 Task: Find the shortest route from Phoenix to Tonto National Monument.
Action: Mouse moved to (228, 76)
Screenshot: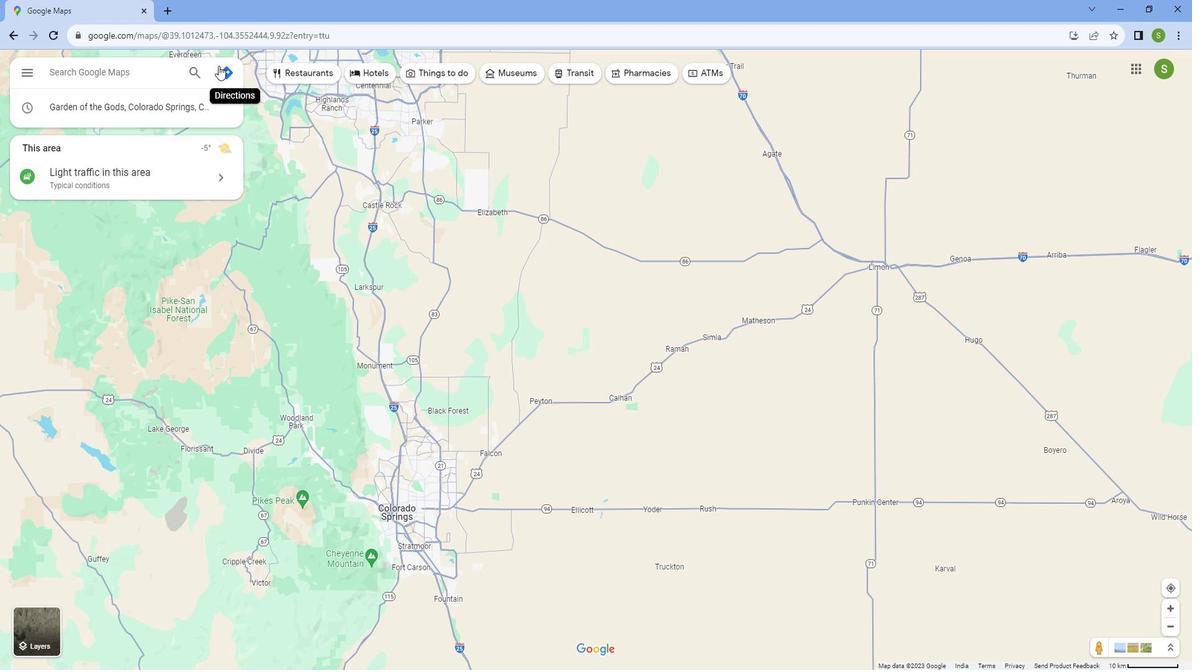 
Action: Mouse pressed left at (228, 76)
Screenshot: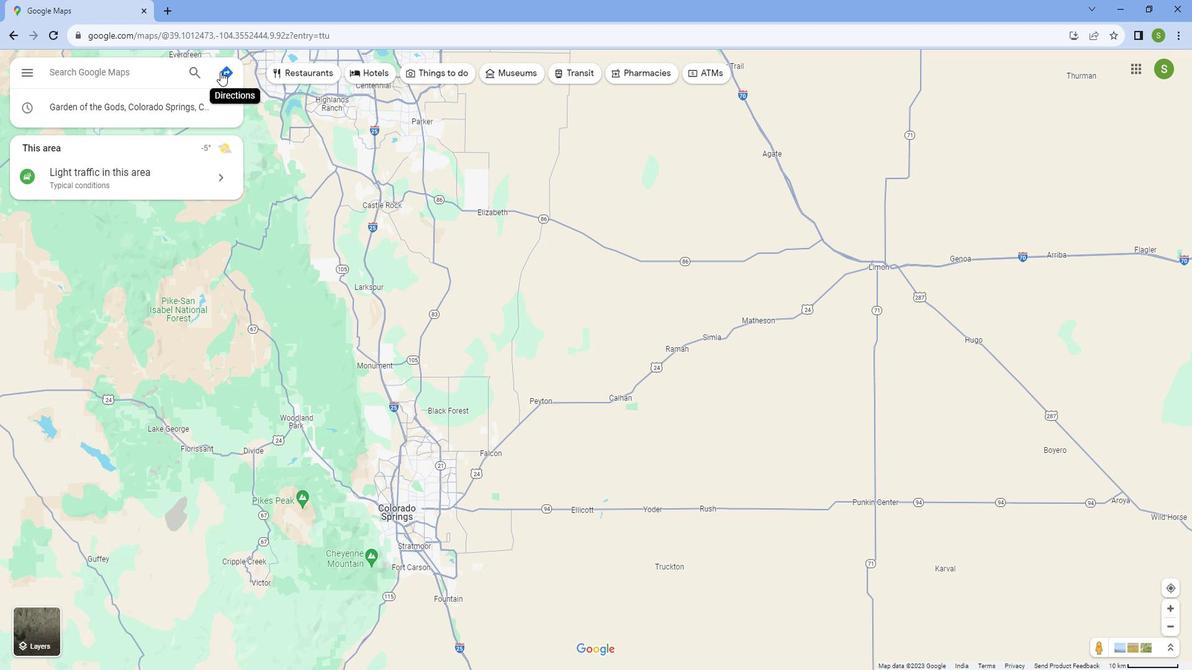 
Action: Mouse moved to (114, 114)
Screenshot: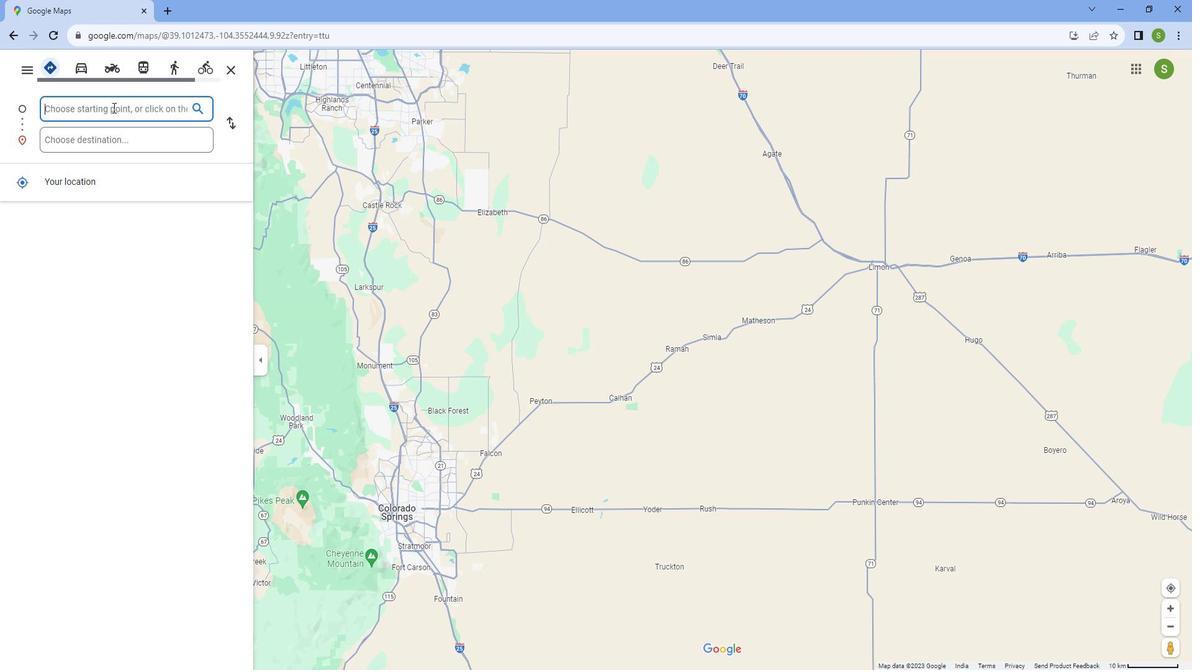 
Action: Mouse pressed left at (114, 114)
Screenshot: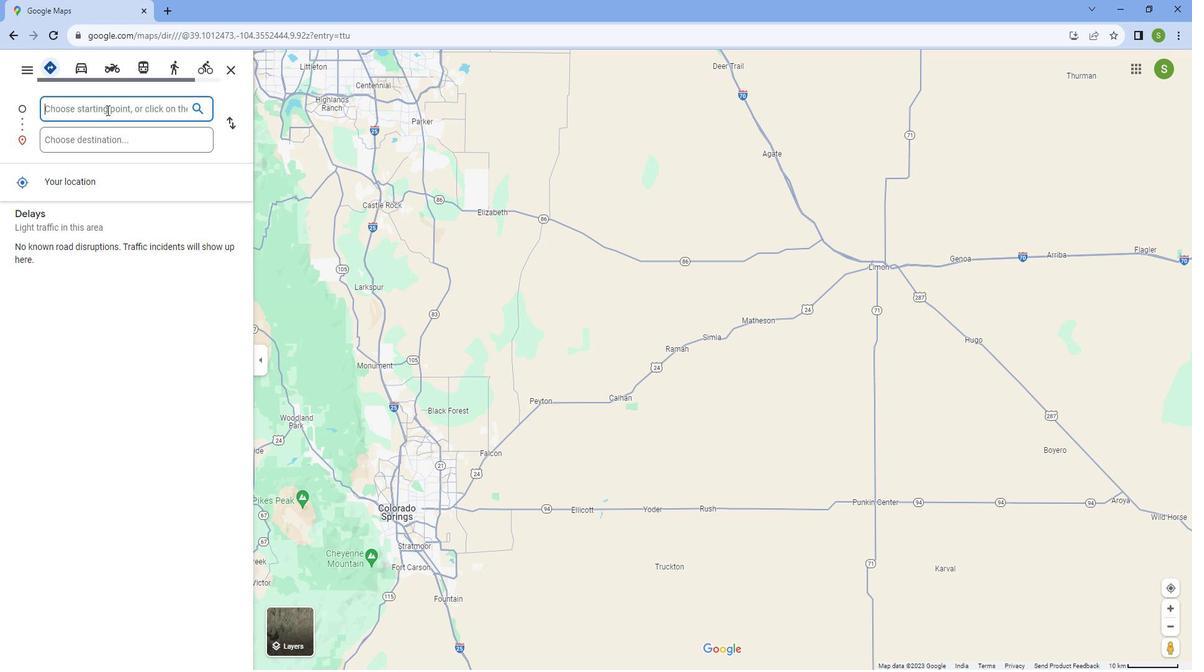 
Action: Key pressed <Key.caps_lock>P<Key.caps_lock>hoenix
Screenshot: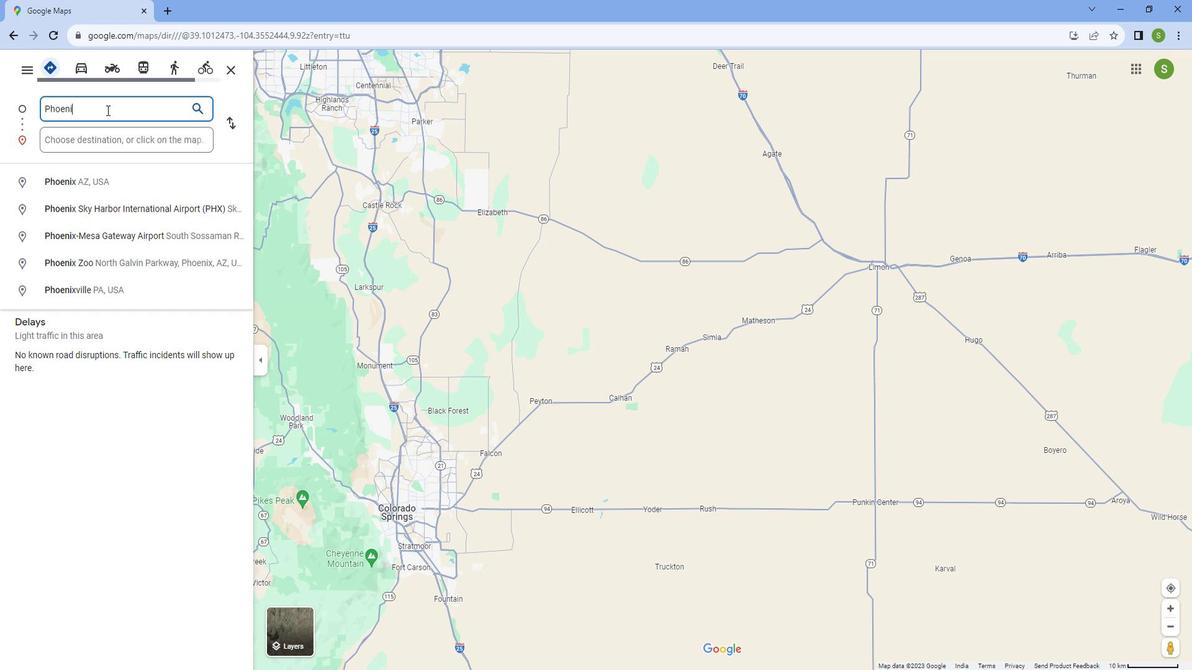 
Action: Mouse moved to (76, 183)
Screenshot: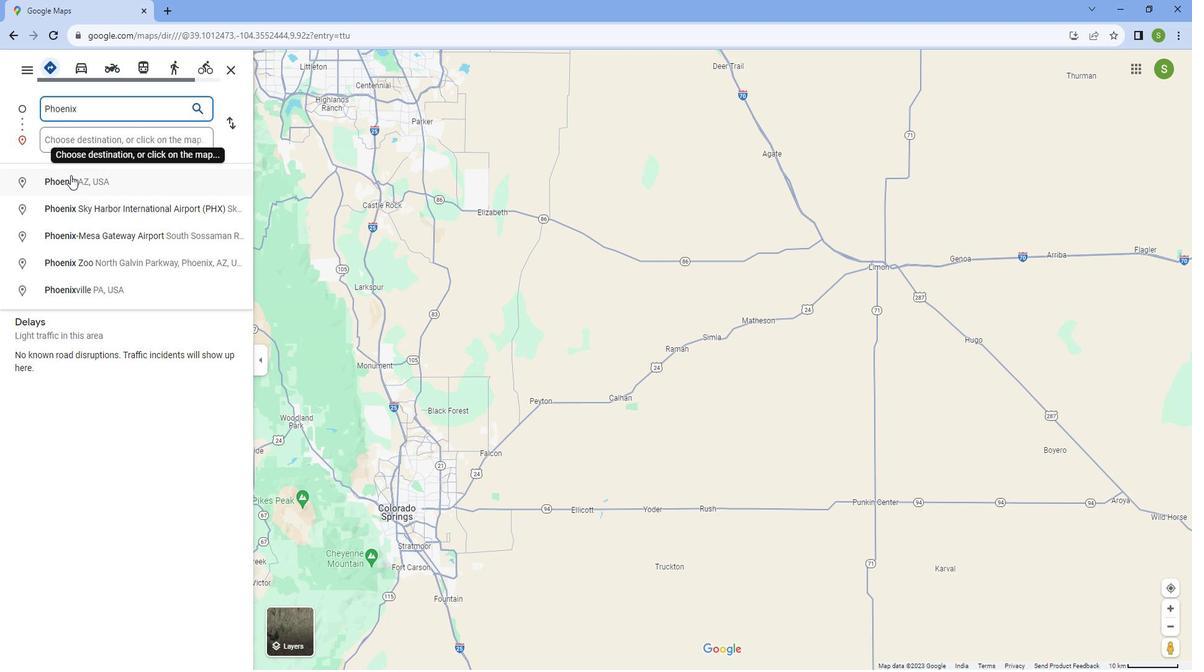 
Action: Mouse pressed left at (76, 183)
Screenshot: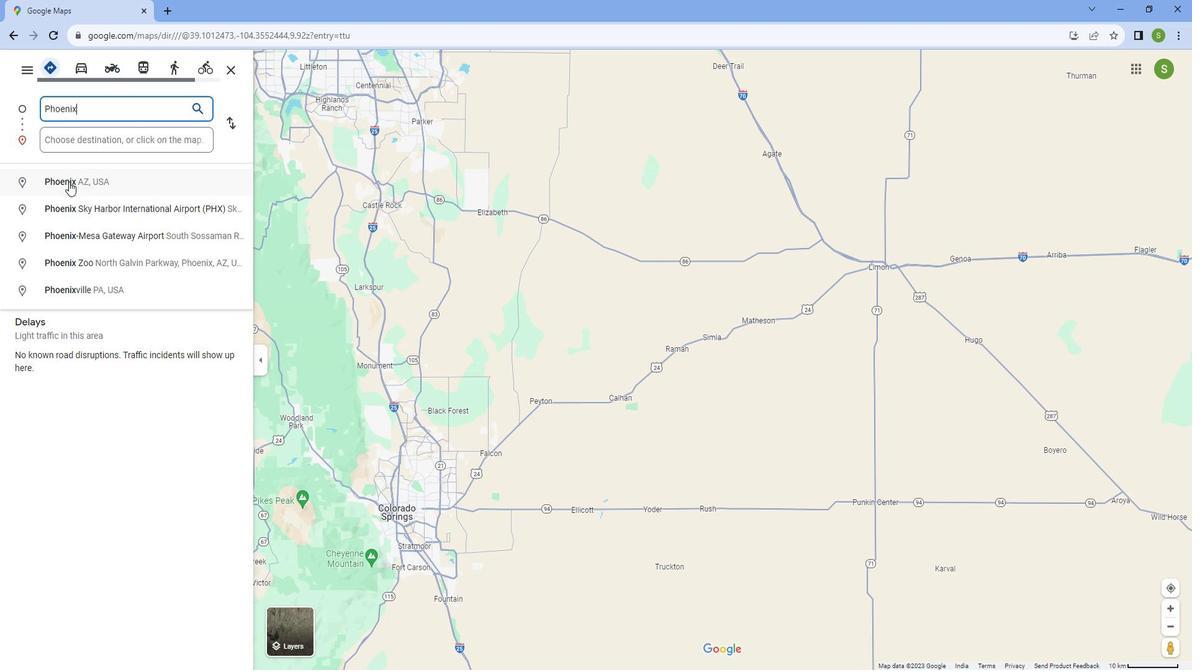 
Action: Mouse moved to (76, 142)
Screenshot: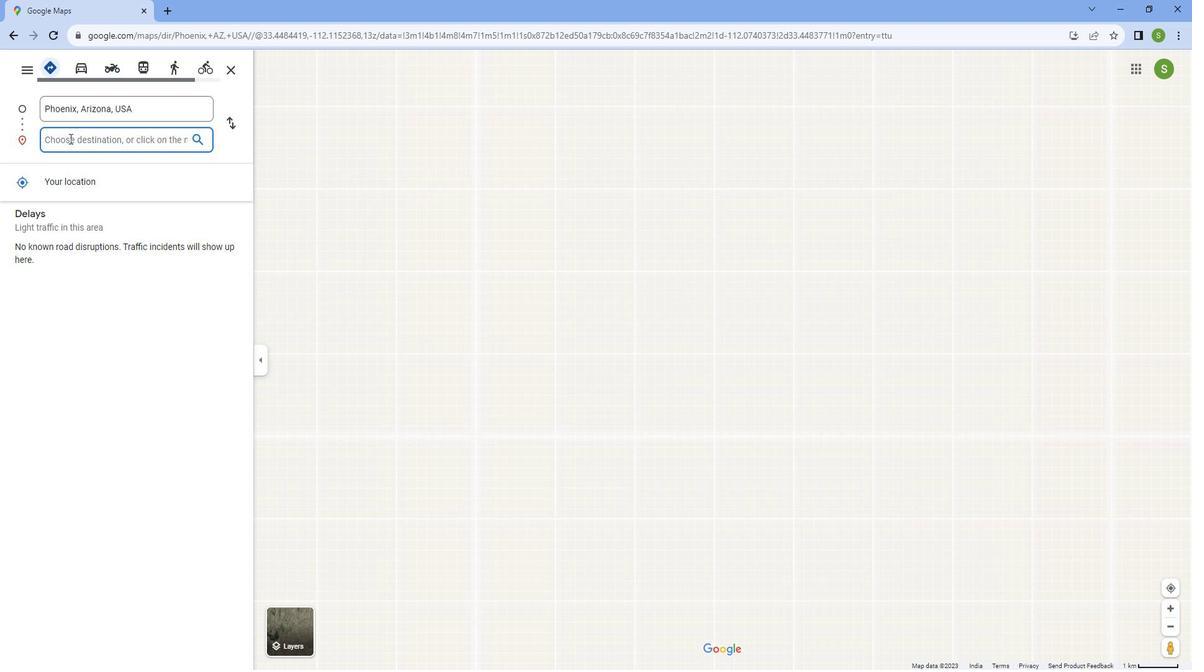 
Action: Mouse pressed left at (76, 142)
Screenshot: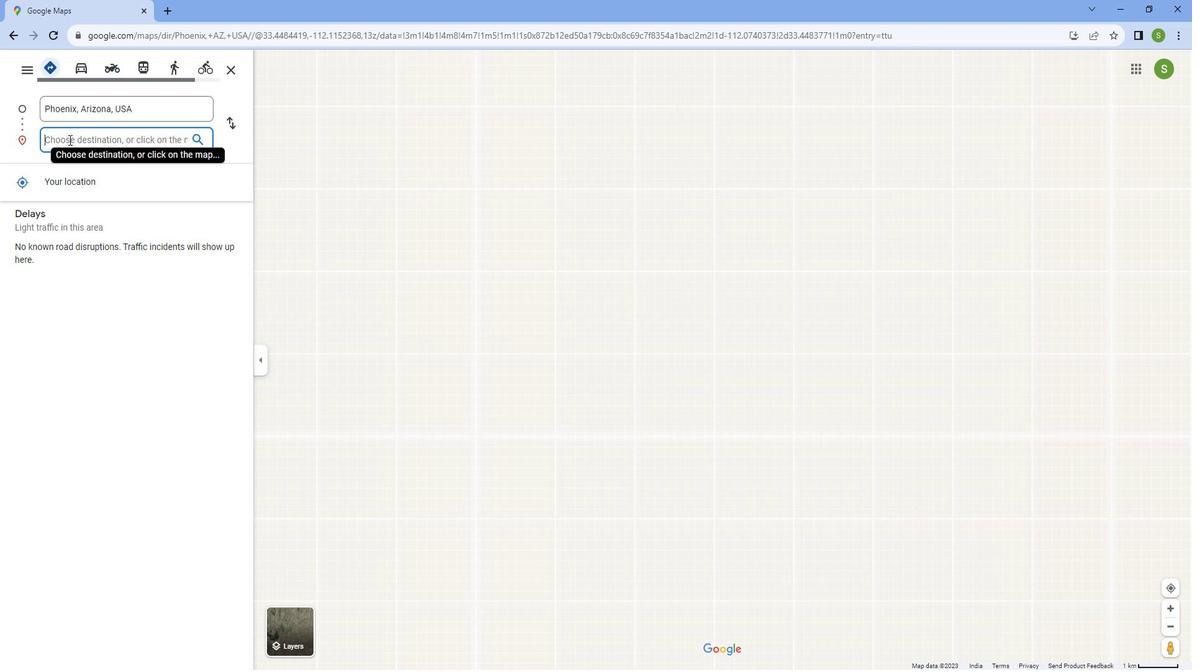 
Action: Key pressed <Key.caps_lock>T<Key.caps_lock>onto<Key.space><Key.caps_lock>N<Key.caps_lock>ational<Key.space><Key.caps_lock>M<Key.caps_lock>onument
Screenshot: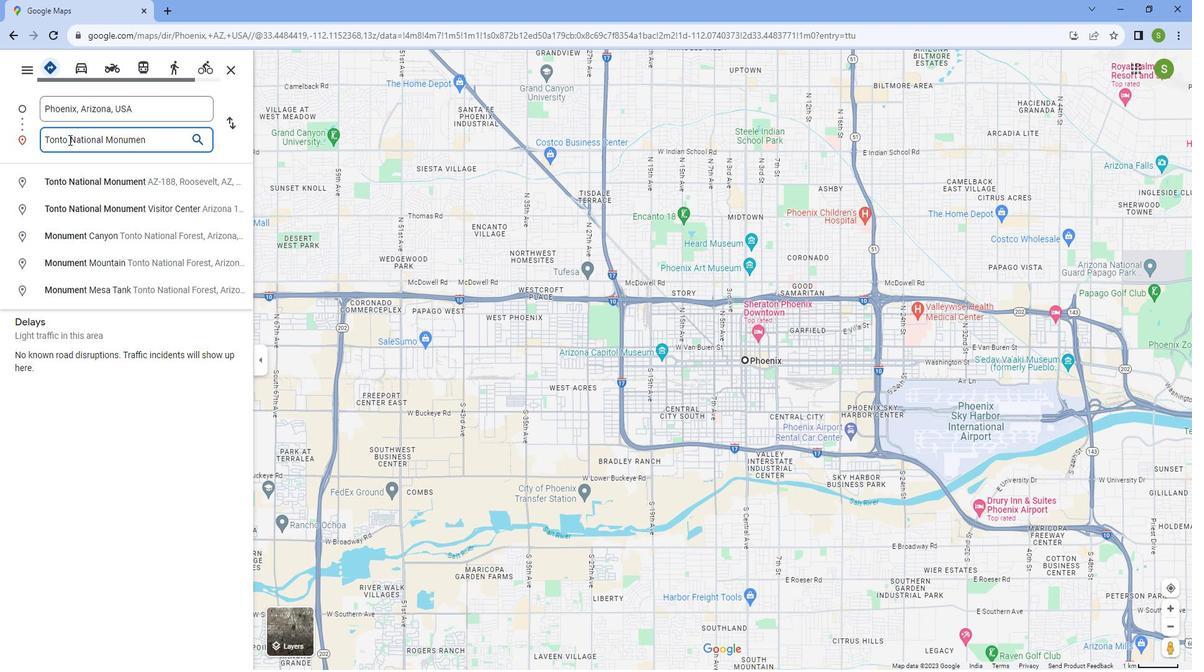 
Action: Mouse moved to (126, 173)
Screenshot: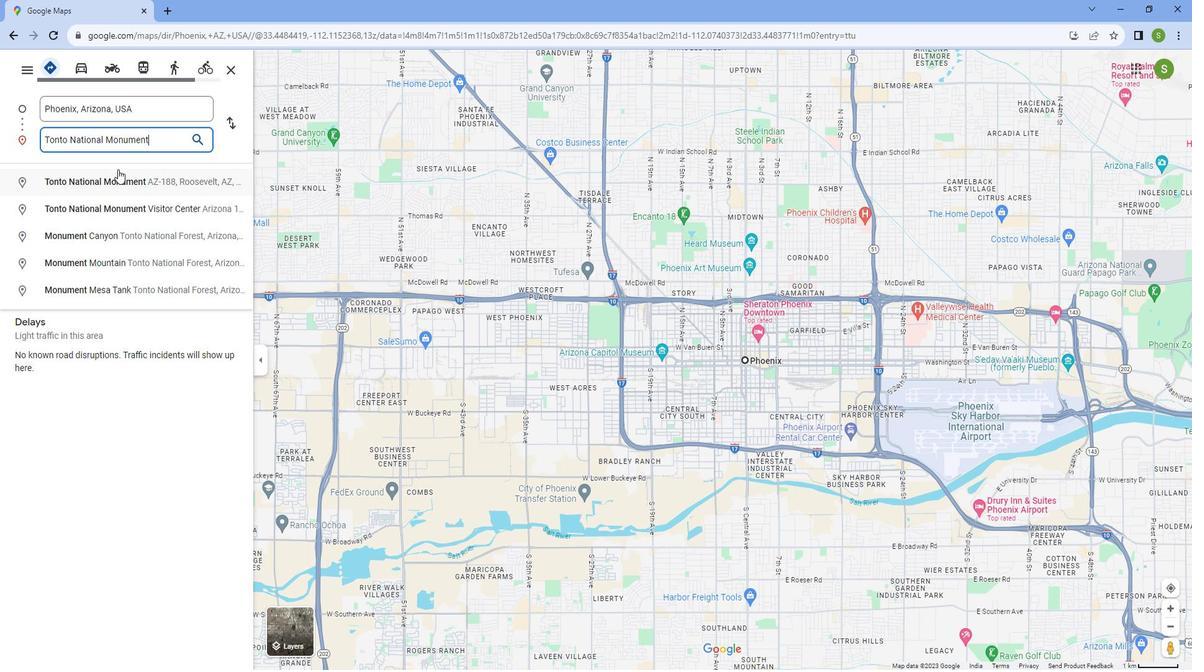 
Action: Mouse pressed left at (126, 173)
Screenshot: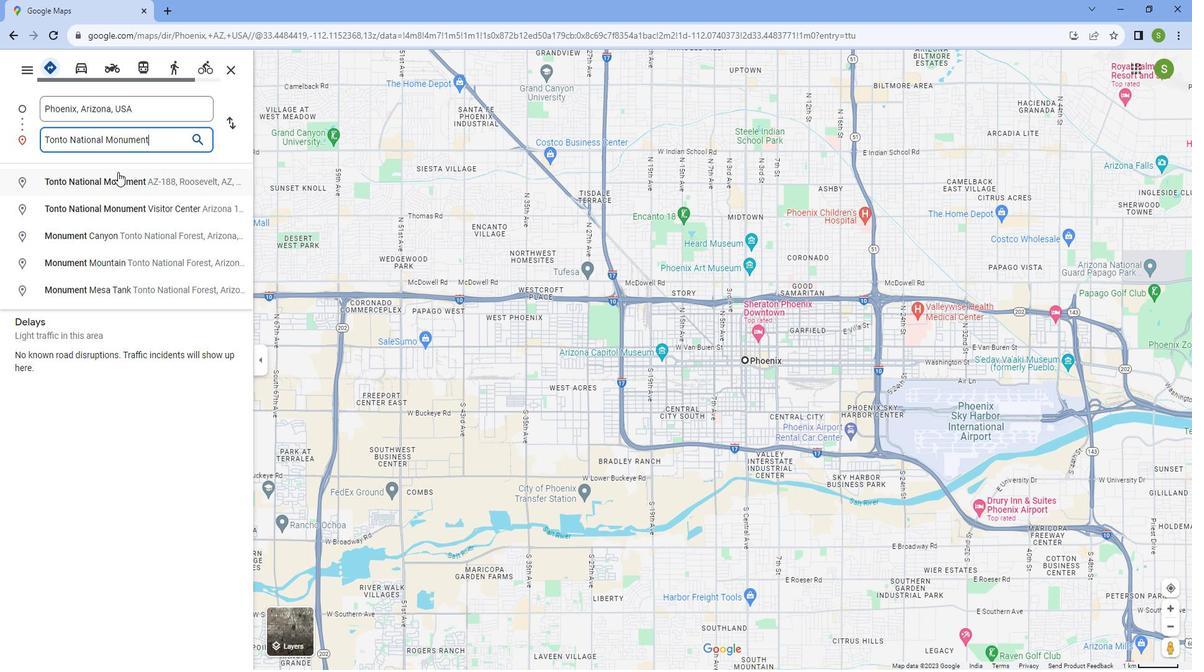
Action: Mouse moved to (83, 336)
Screenshot: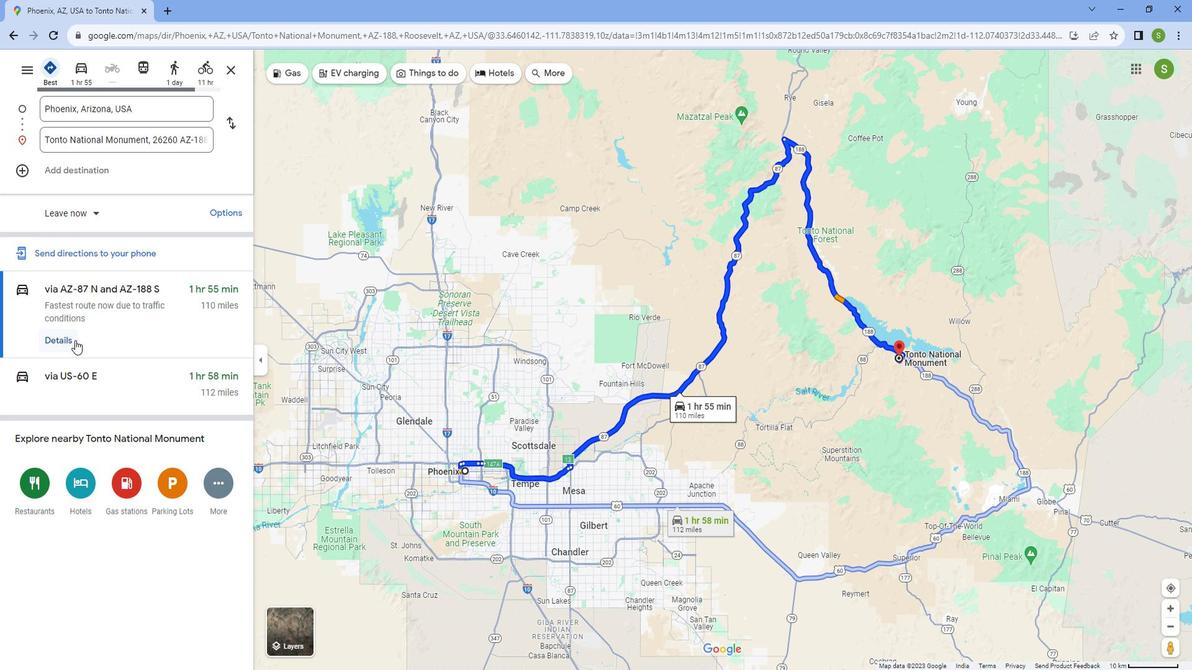 
Action: Mouse pressed left at (83, 336)
Screenshot: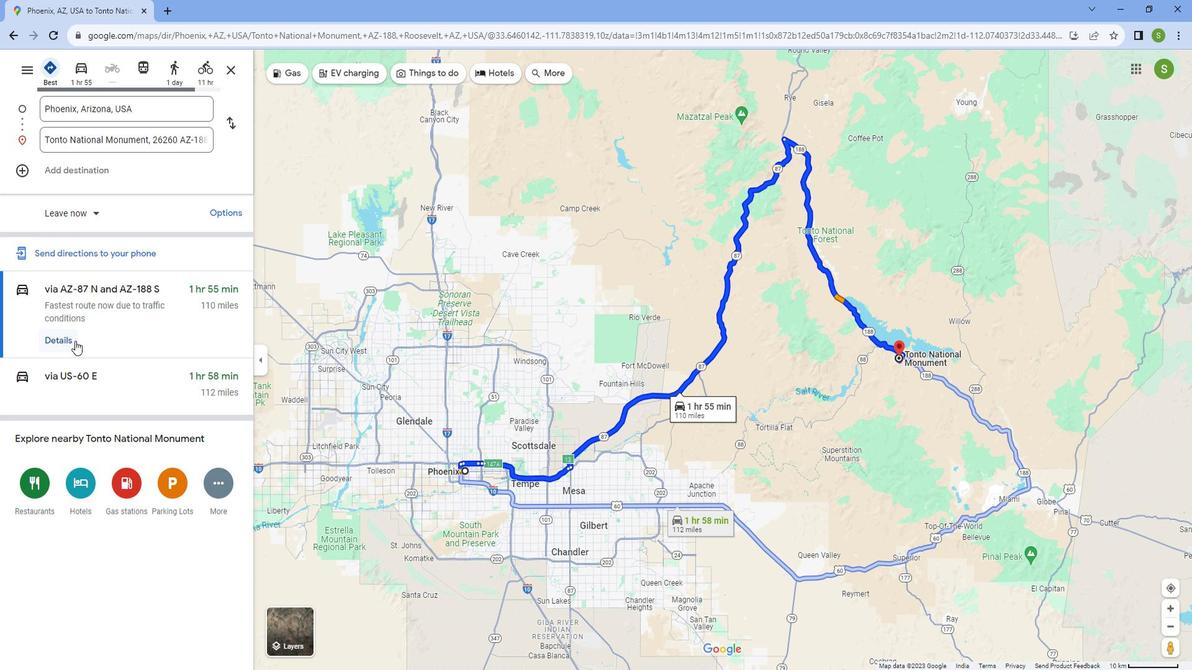 
Action: Mouse moved to (950, 269)
Screenshot: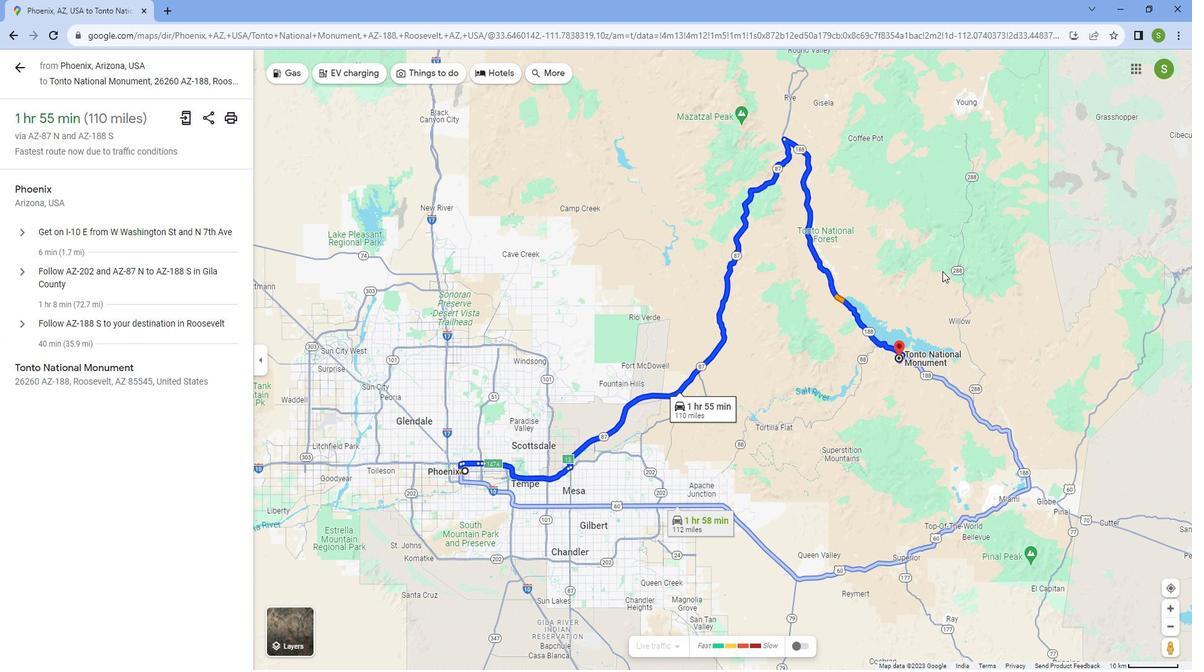 
Action: Mouse scrolled (950, 270) with delta (0, 0)
Screenshot: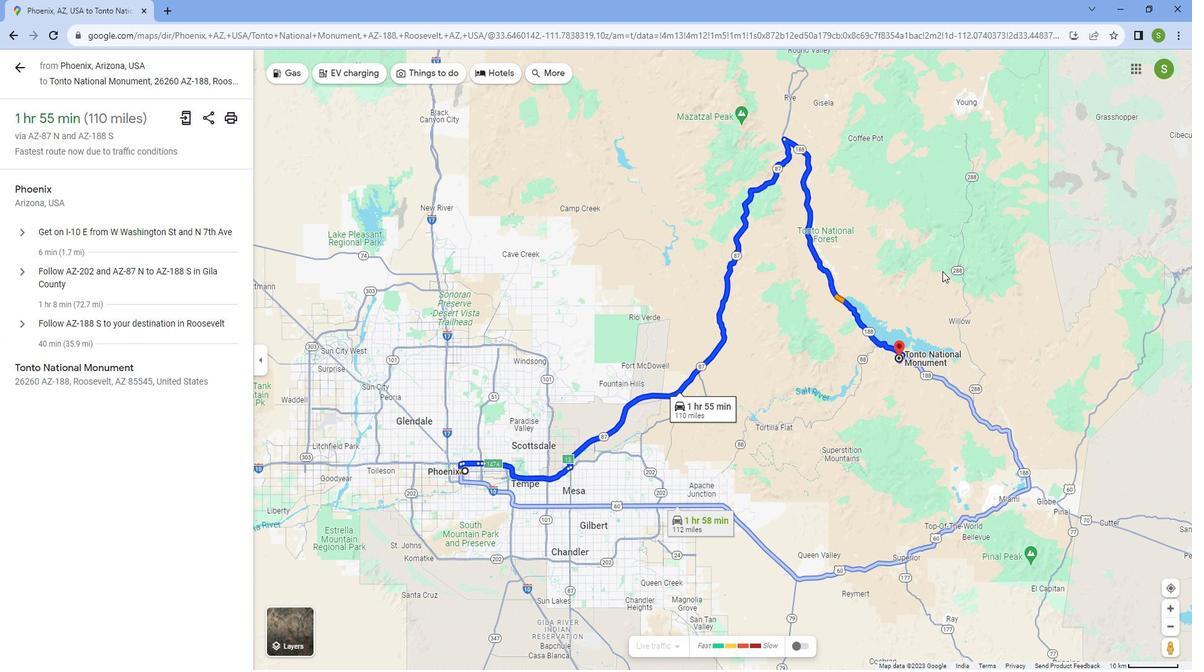 
Action: Mouse scrolled (950, 270) with delta (0, 0)
Screenshot: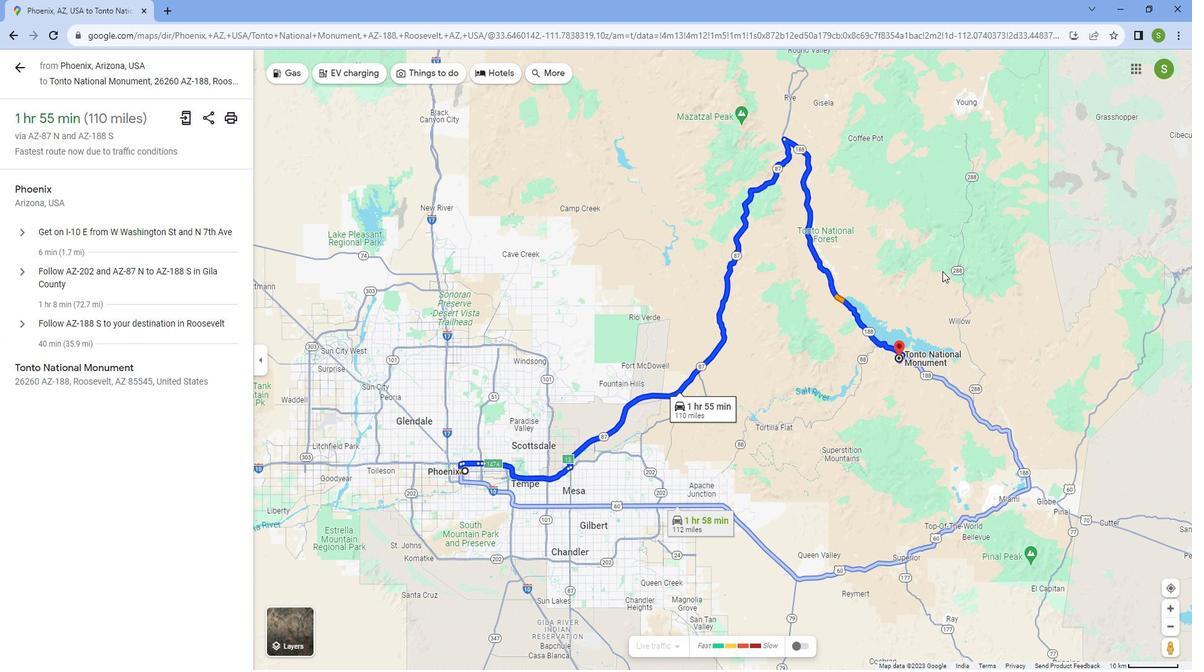 
Action: Mouse scrolled (950, 270) with delta (0, 0)
Screenshot: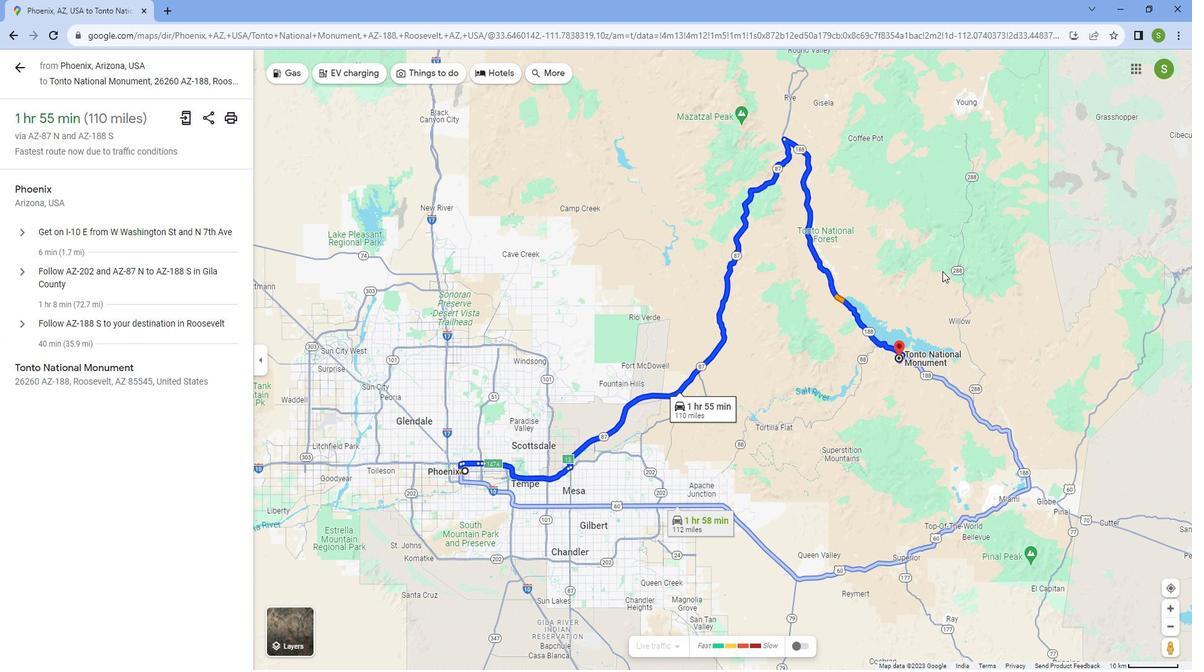 
Action: Mouse scrolled (950, 270) with delta (0, 0)
Screenshot: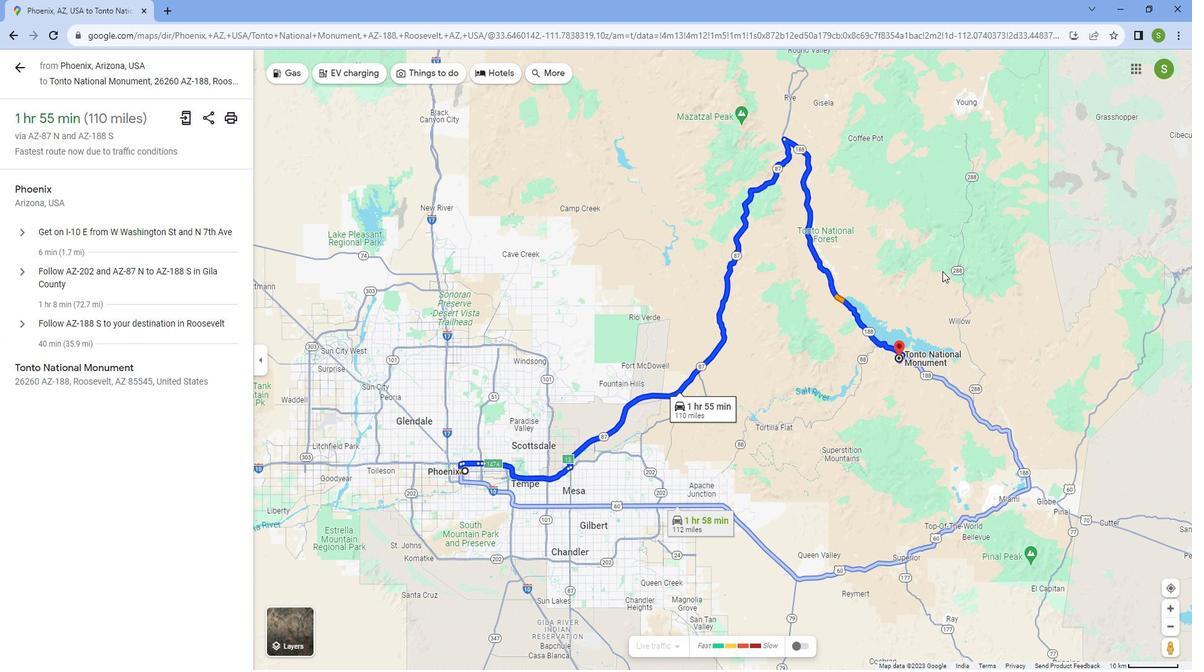 
Action: Mouse scrolled (950, 270) with delta (0, 0)
Screenshot: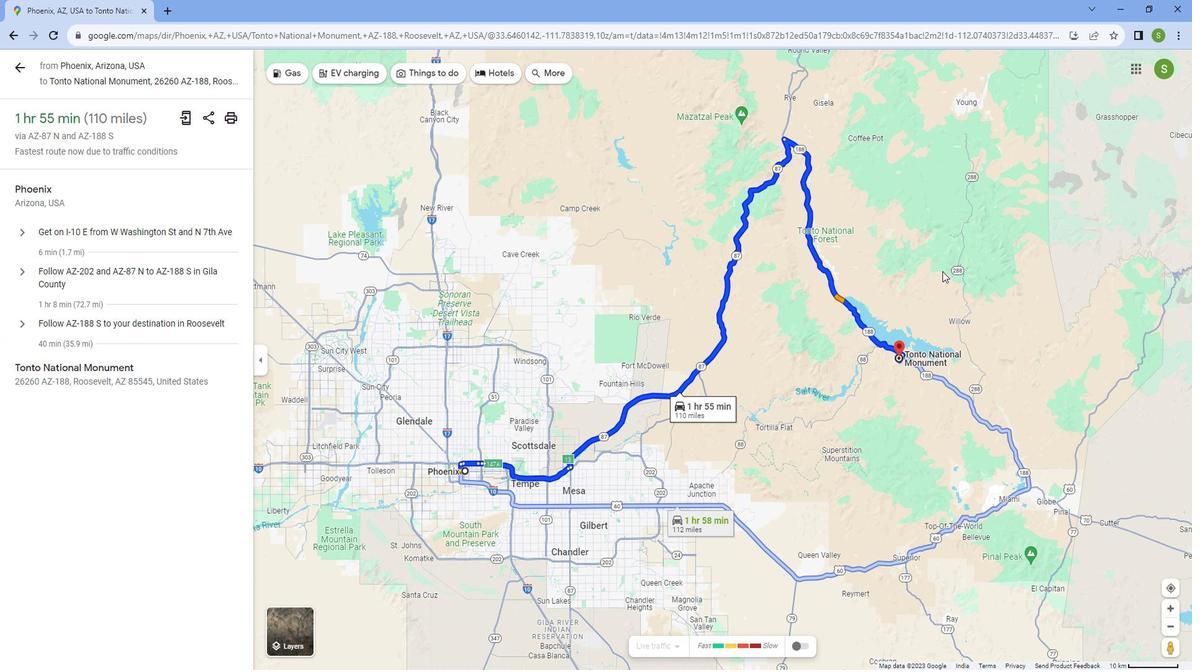 
Action: Mouse scrolled (950, 270) with delta (0, 0)
Screenshot: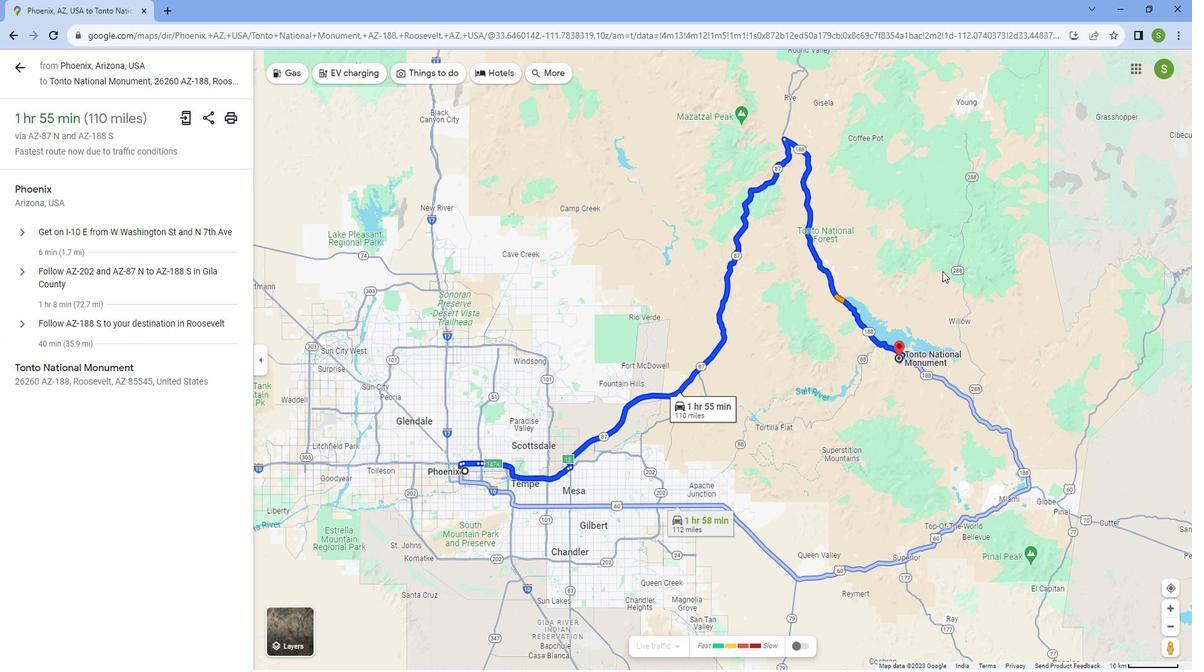 
Action: Mouse scrolled (950, 270) with delta (0, 0)
Screenshot: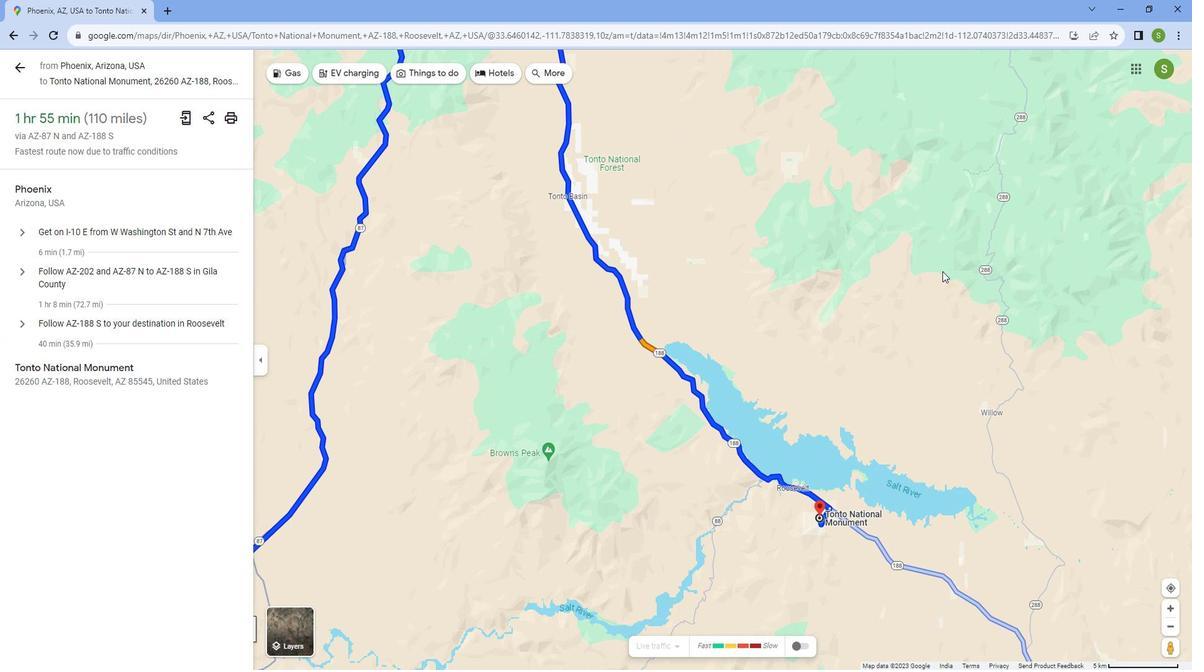 
Action: Mouse scrolled (950, 270) with delta (0, 0)
Screenshot: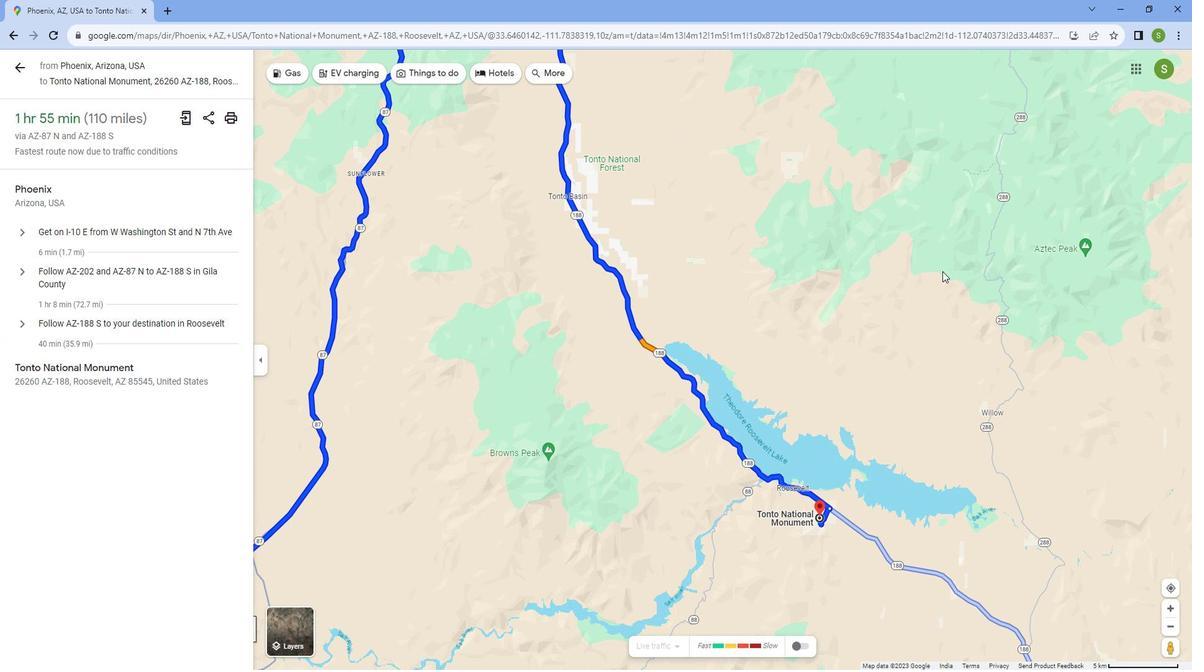 
Action: Mouse scrolled (950, 270) with delta (0, 0)
Screenshot: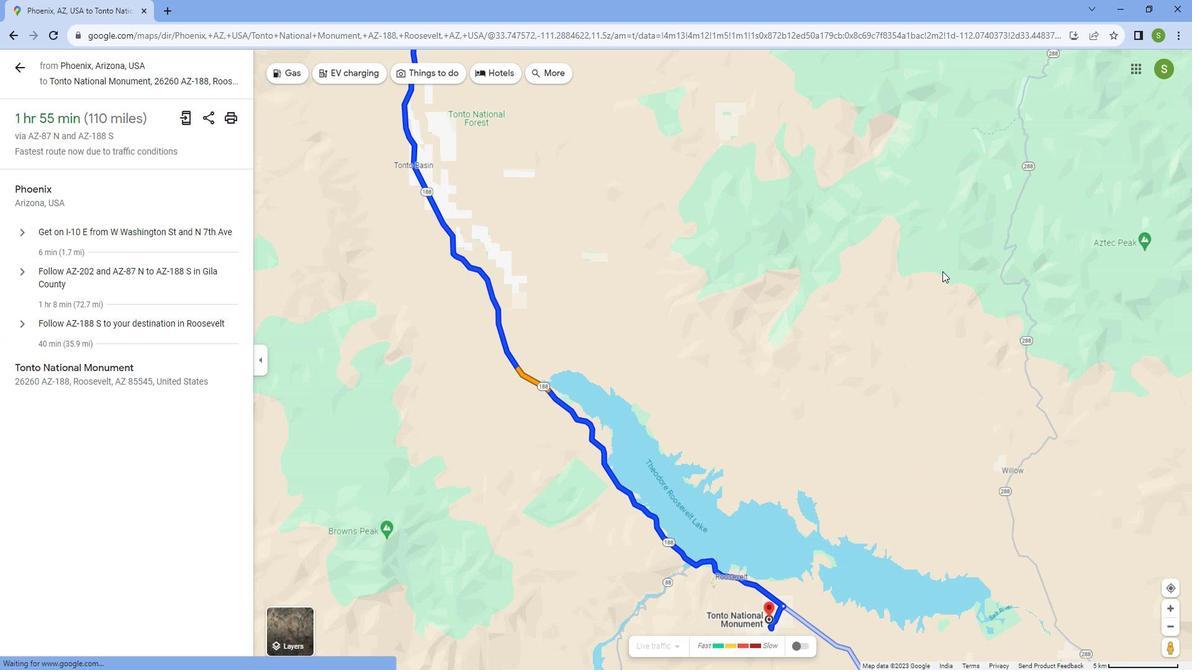 
Action: Mouse scrolled (950, 268) with delta (0, 0)
Screenshot: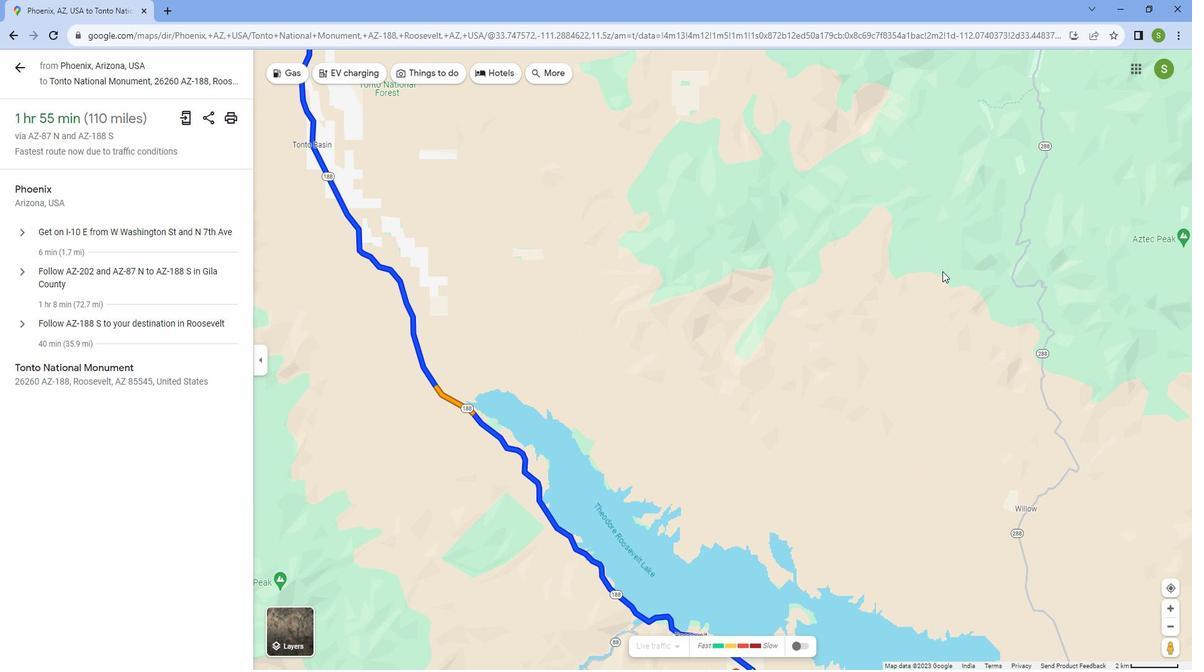 
Action: Mouse scrolled (950, 268) with delta (0, 0)
Screenshot: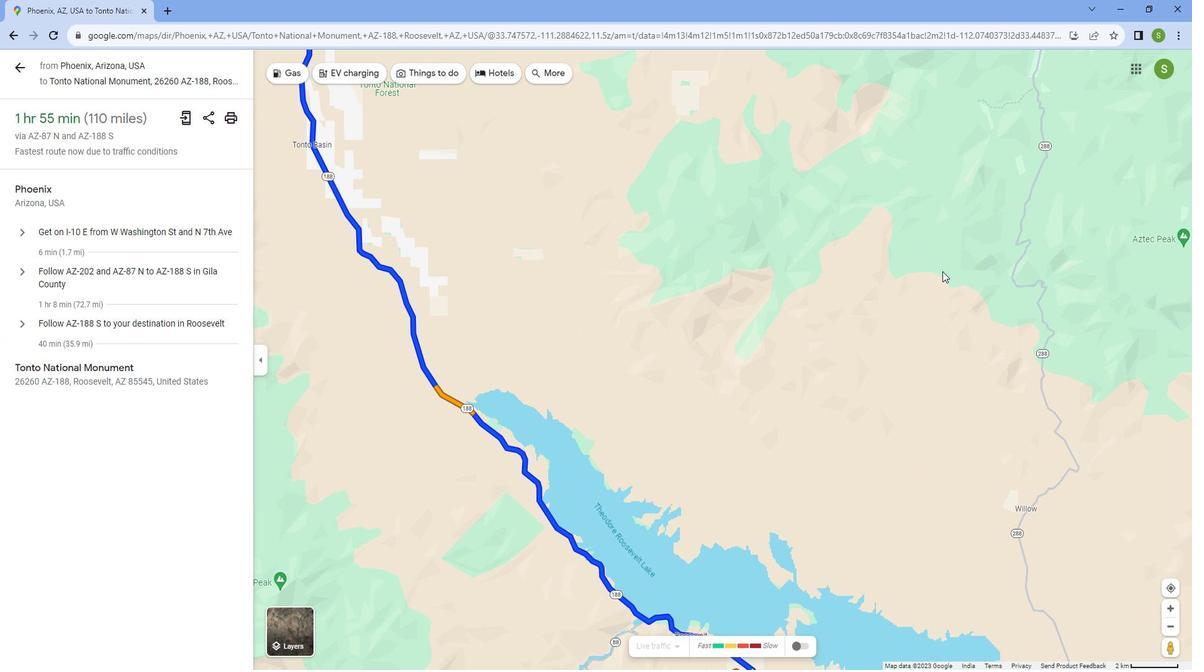 
Action: Mouse scrolled (950, 268) with delta (0, 0)
Screenshot: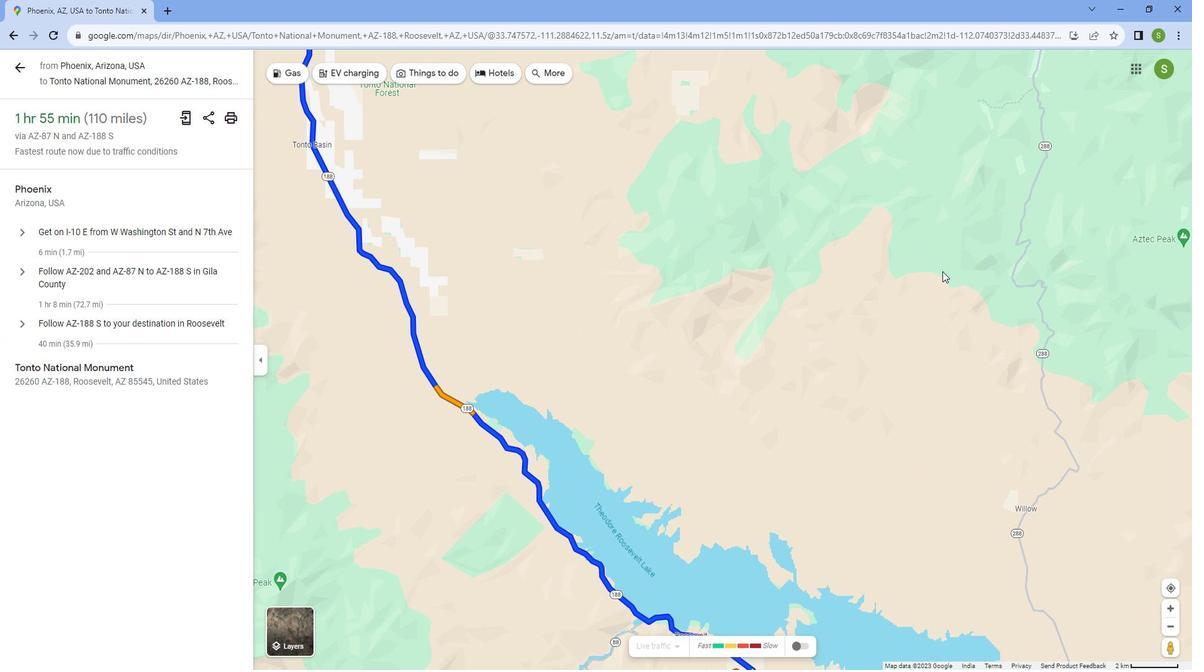 
Action: Mouse scrolled (950, 268) with delta (0, 0)
Screenshot: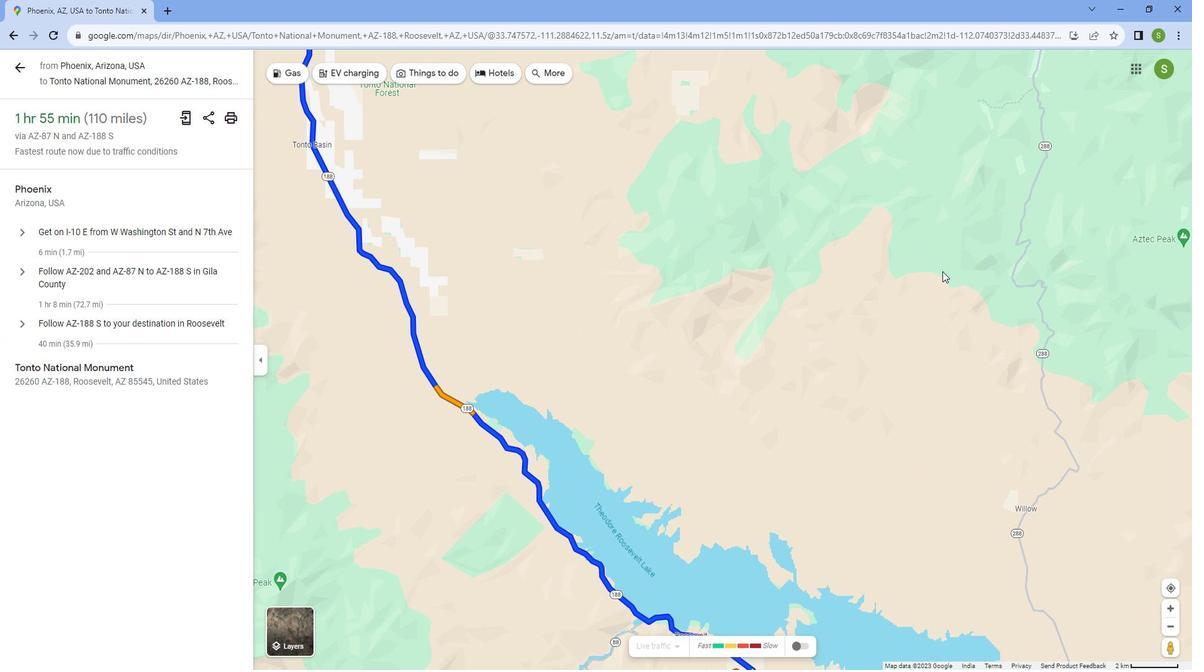 
Action: Mouse scrolled (950, 268) with delta (0, 0)
Screenshot: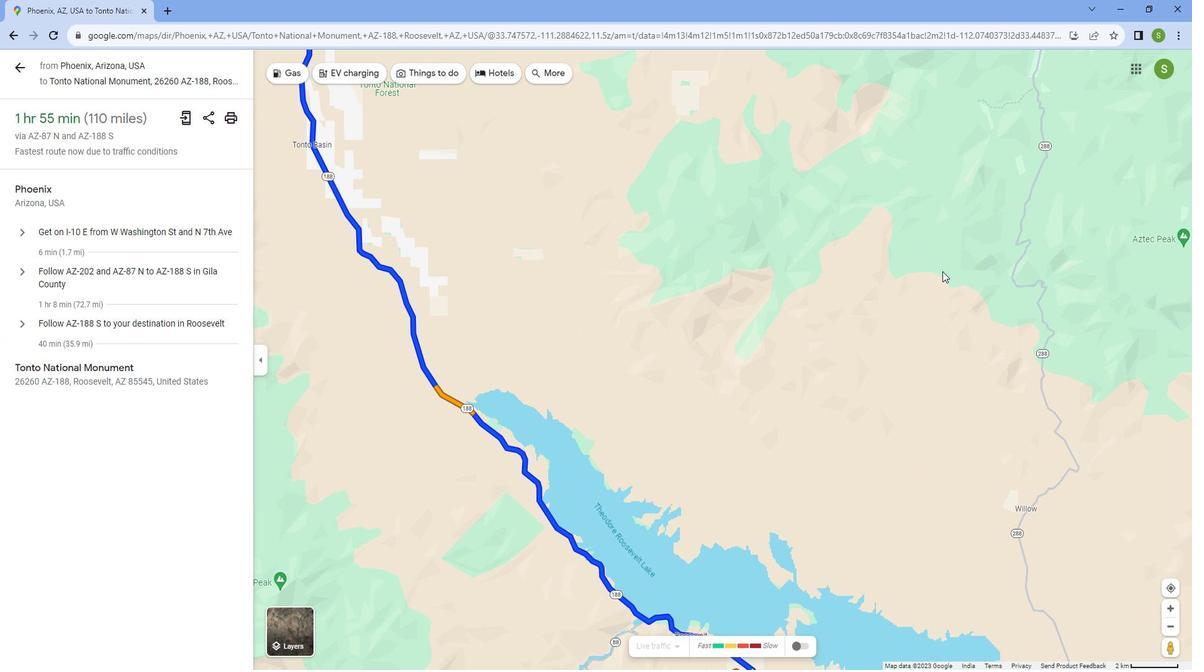 
Action: Mouse moved to (761, 270)
Screenshot: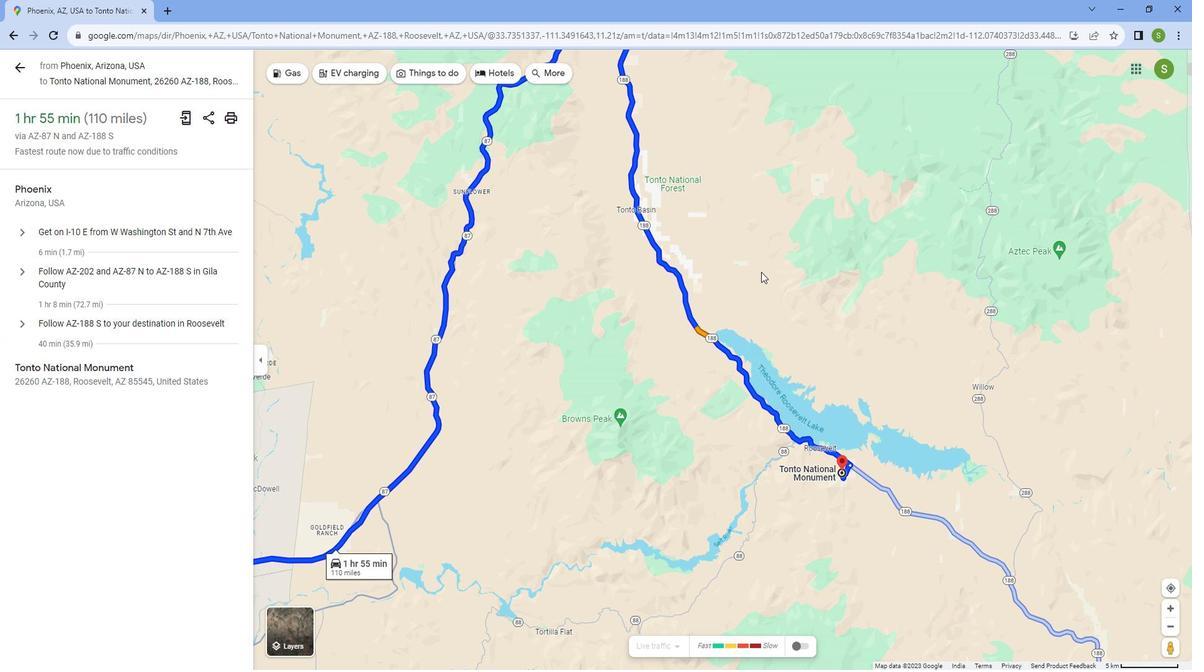 
Action: Mouse scrolled (761, 270) with delta (0, 0)
Screenshot: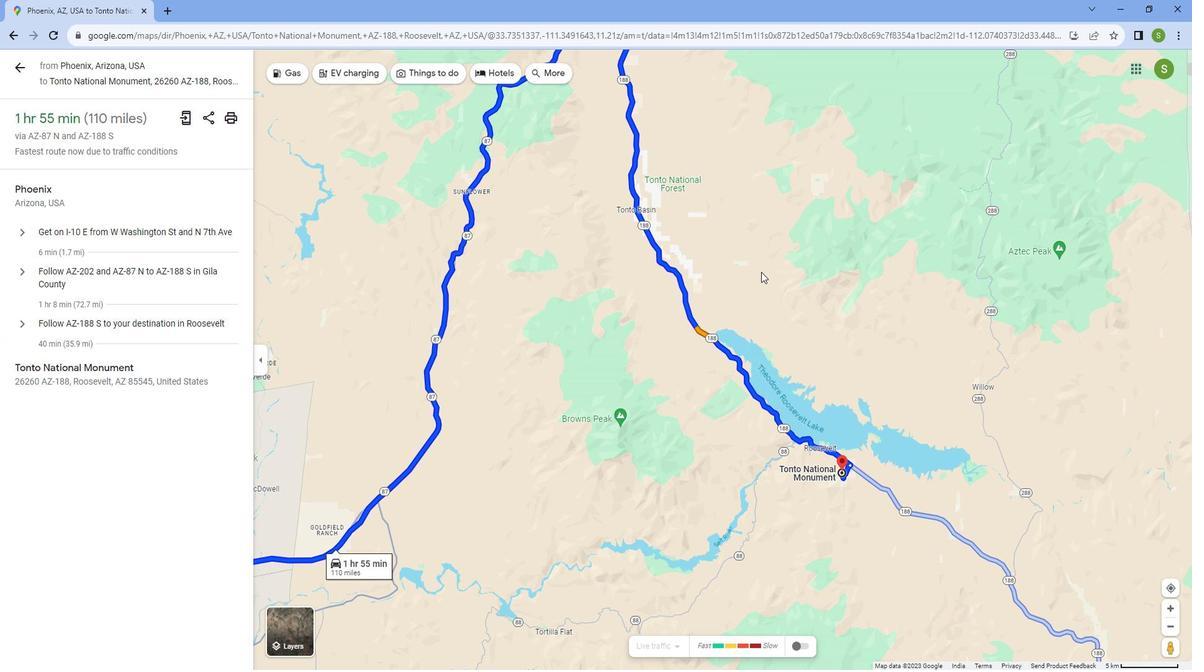 
Action: Mouse scrolled (761, 270) with delta (0, 0)
Screenshot: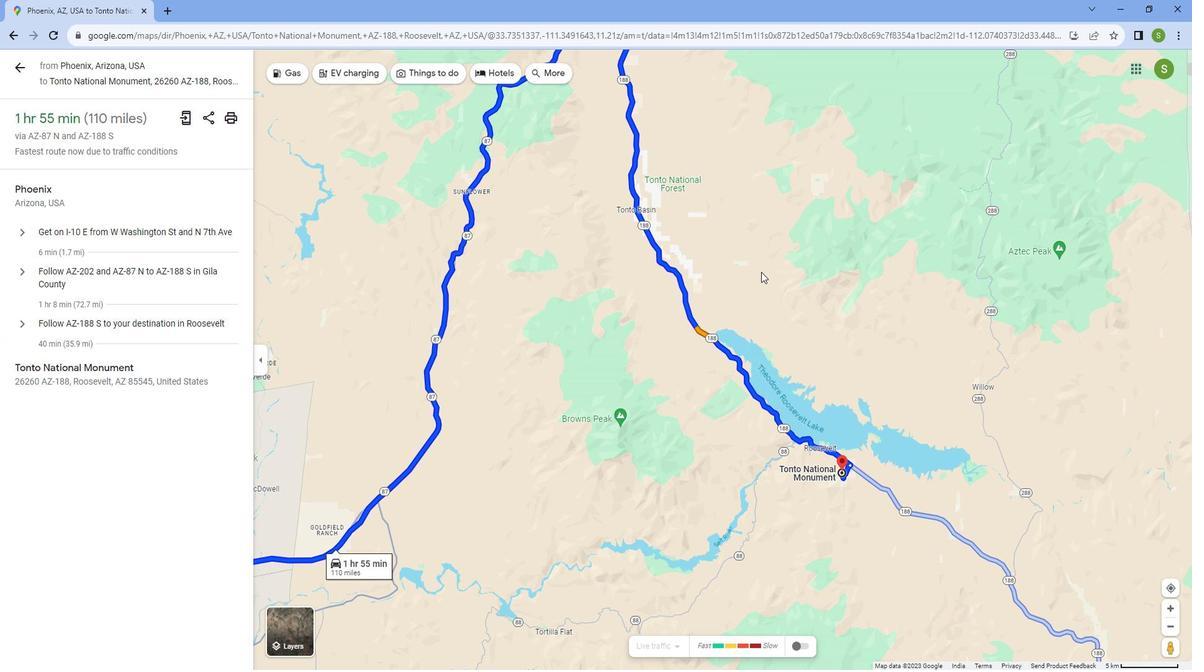 
Action: Mouse scrolled (761, 270) with delta (0, 0)
Screenshot: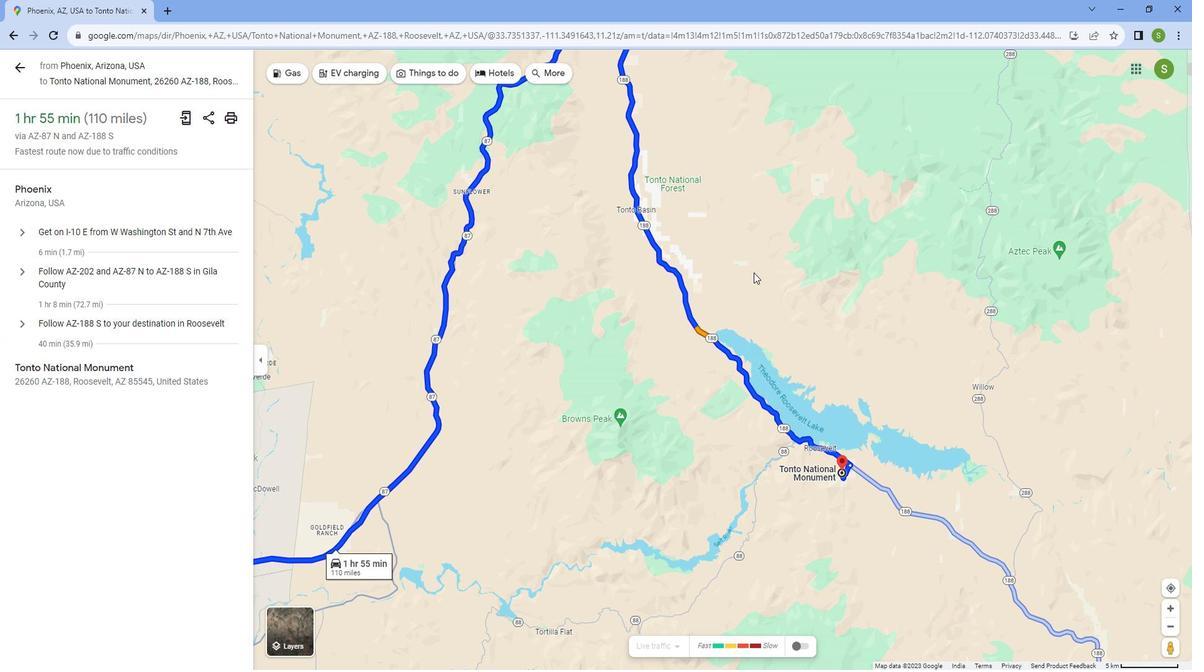 
Action: Mouse scrolled (761, 270) with delta (0, 0)
Screenshot: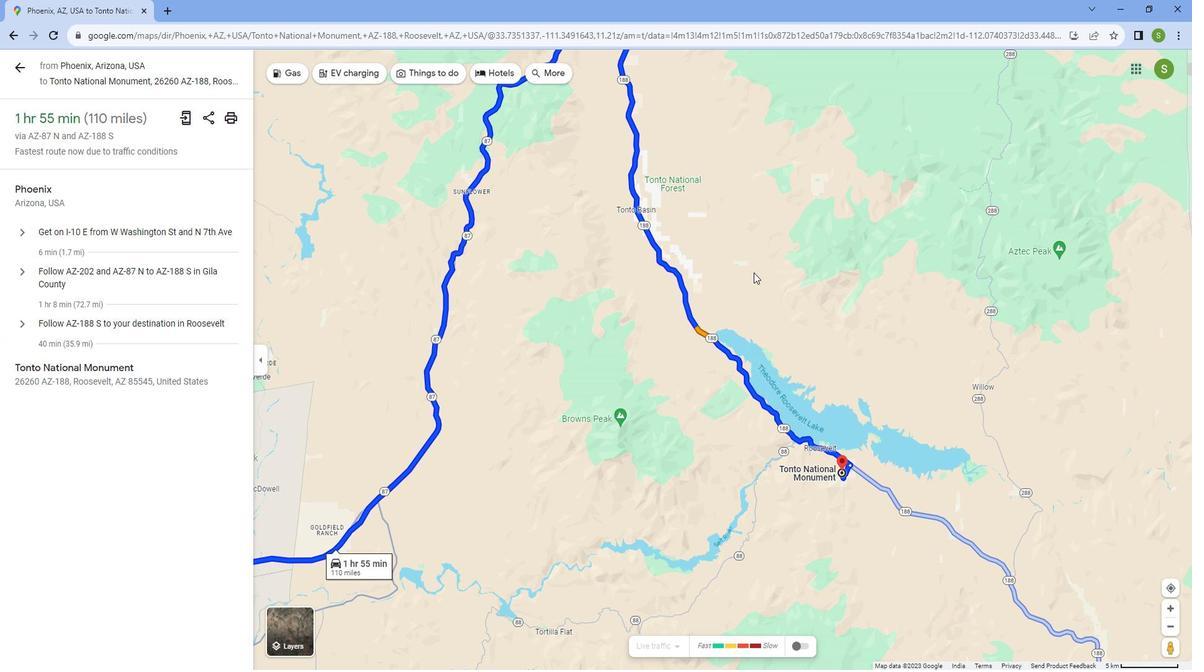 
Action: Mouse scrolled (761, 270) with delta (0, 0)
Screenshot: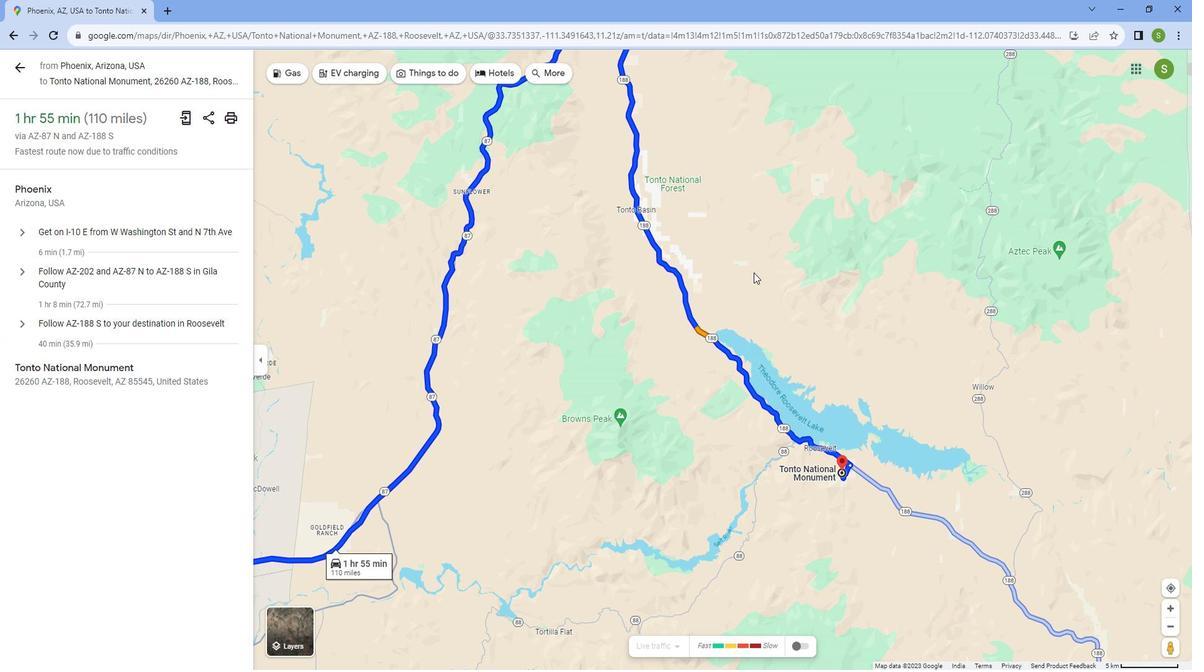 
Action: Mouse scrolled (761, 270) with delta (0, 0)
Screenshot: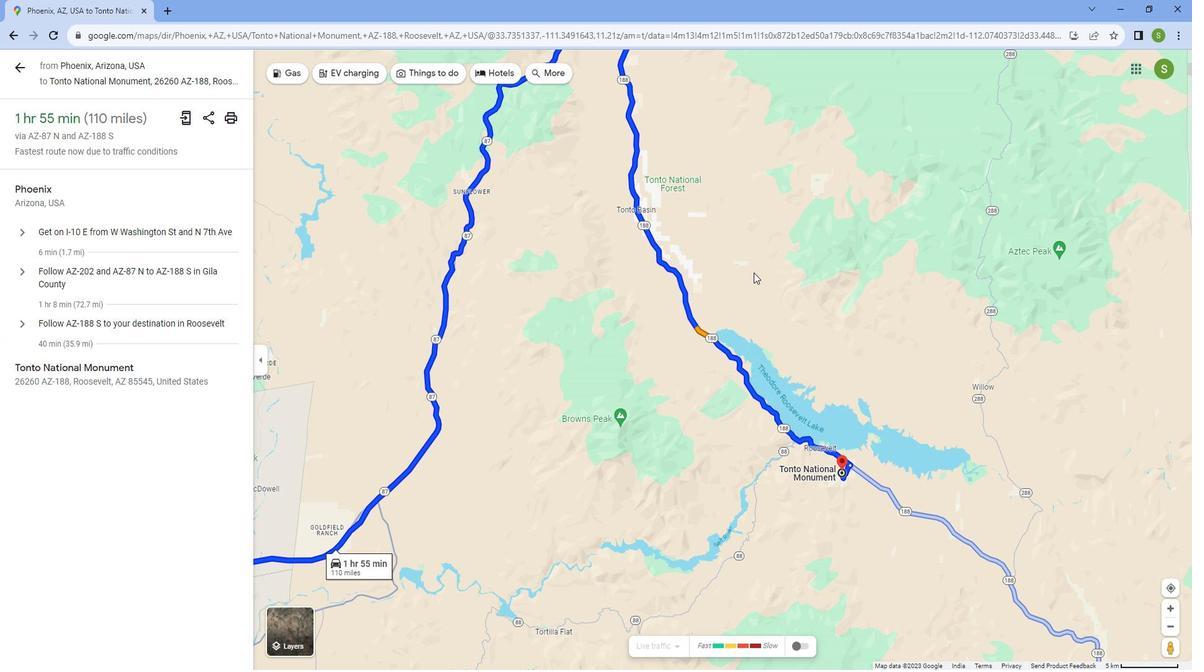 
Action: Mouse moved to (440, 434)
Screenshot: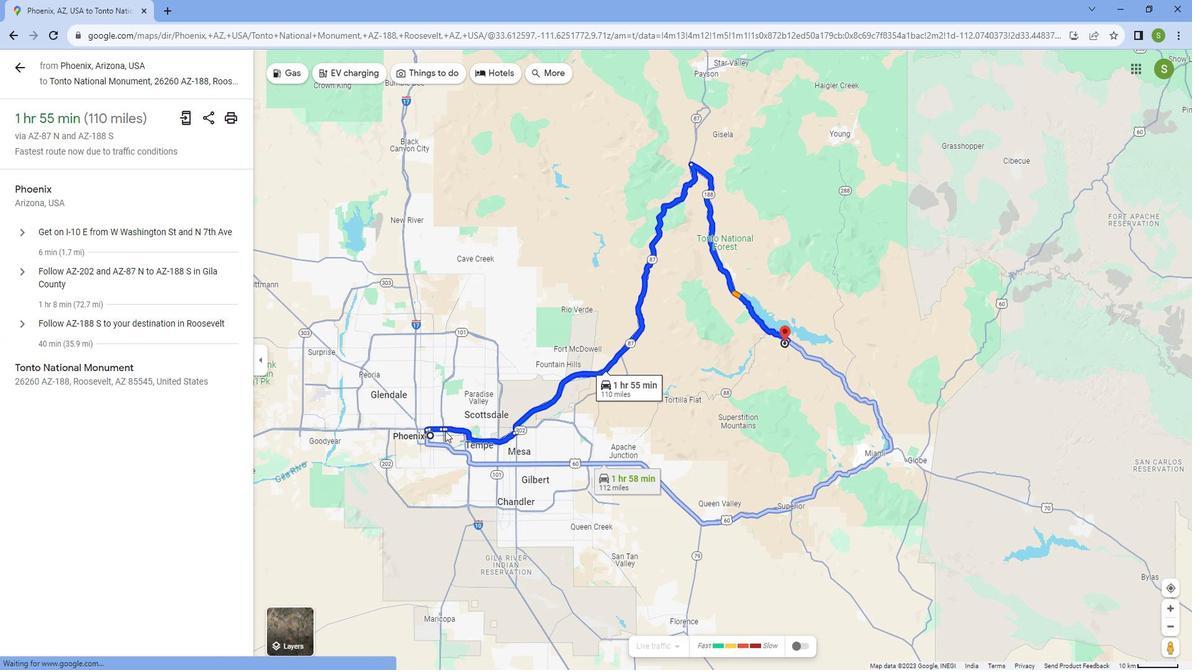 
Action: Mouse scrolled (440, 435) with delta (0, 0)
Screenshot: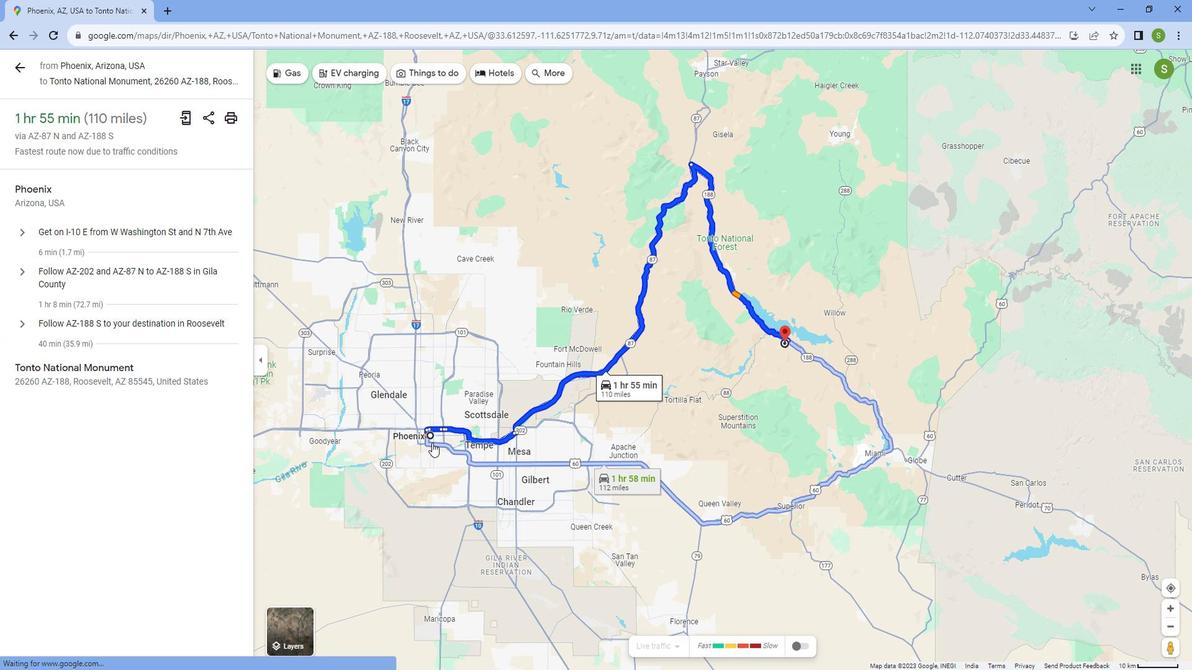 
Action: Mouse scrolled (440, 435) with delta (0, 0)
Screenshot: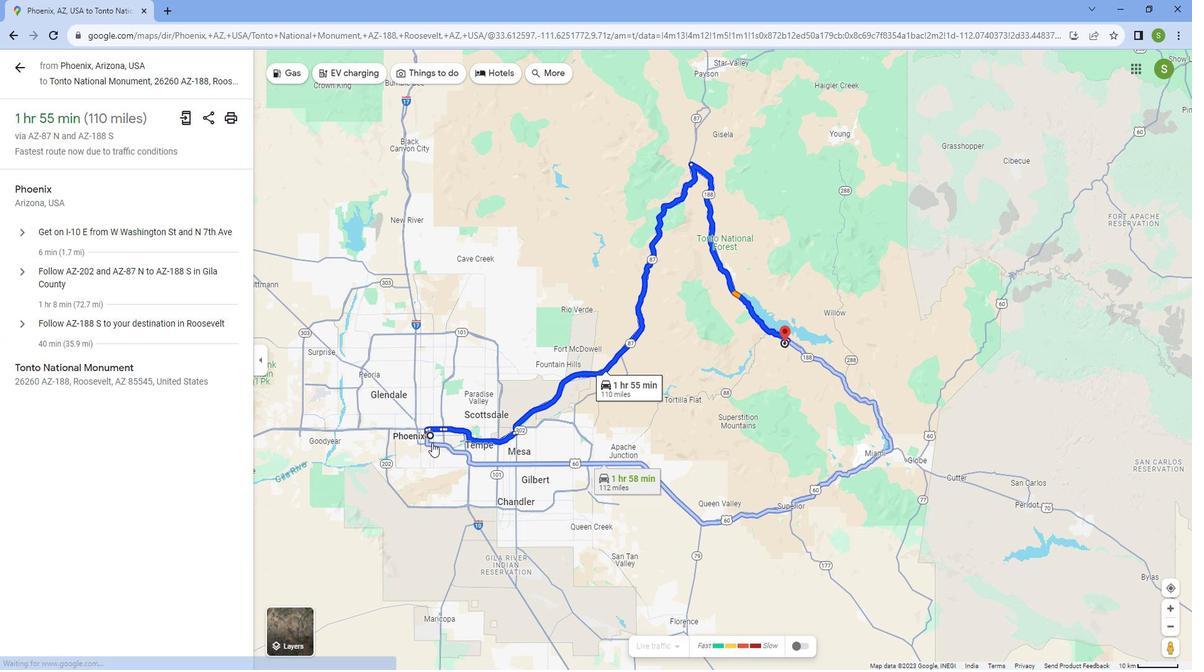 
Action: Mouse scrolled (440, 435) with delta (0, 0)
Screenshot: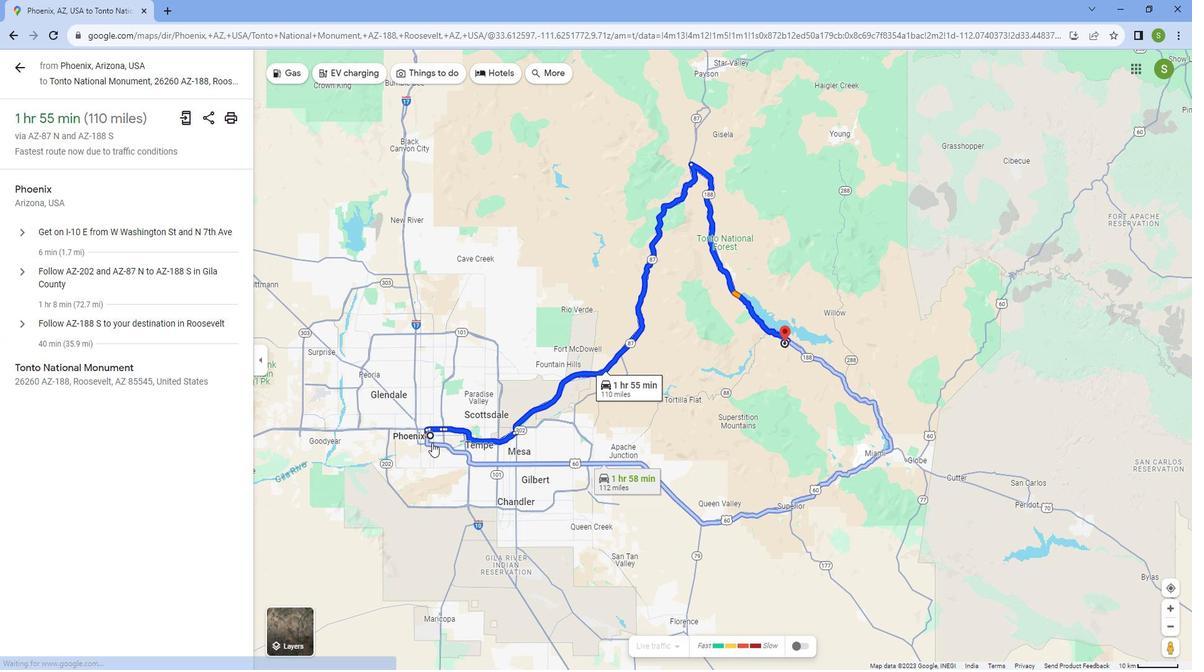 
Action: Mouse scrolled (440, 435) with delta (0, 0)
Screenshot: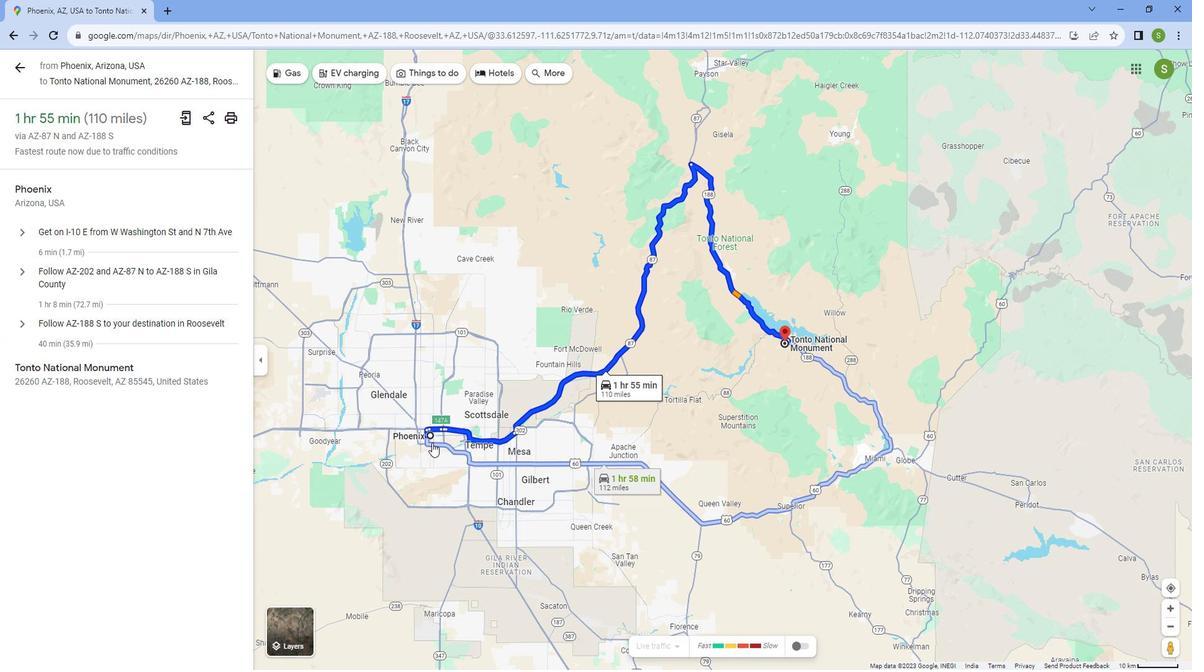 
Action: Mouse moved to (439, 434)
Screenshot: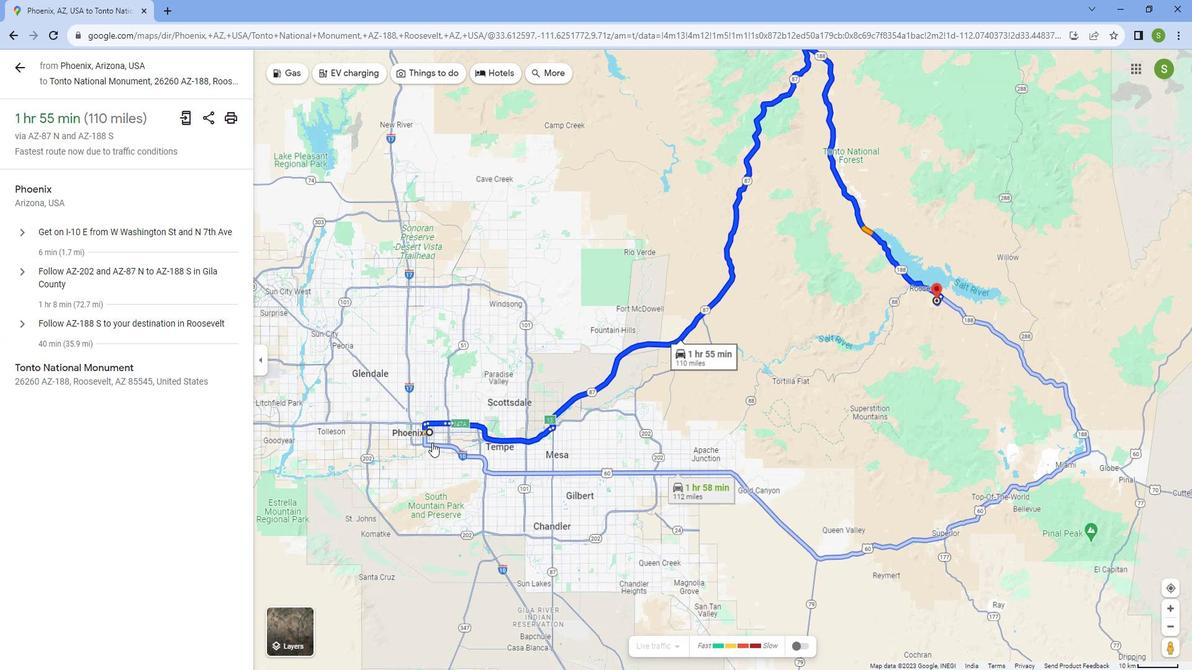 
Action: Mouse scrolled (439, 434) with delta (0, 0)
Screenshot: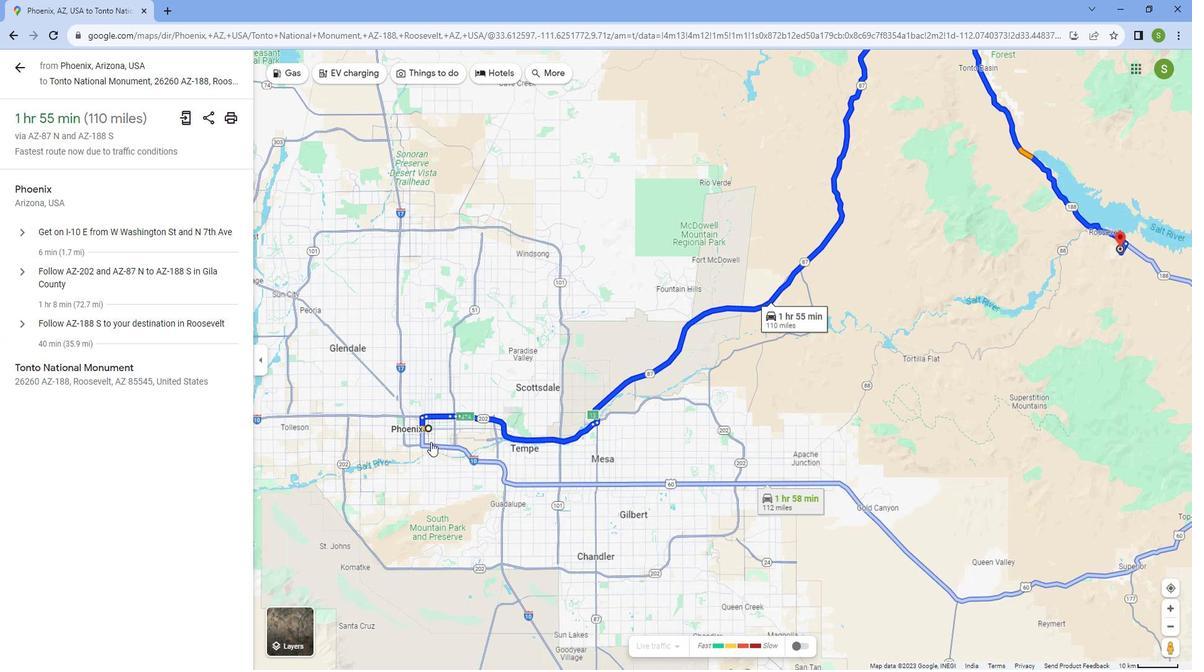 
Action: Mouse scrolled (439, 434) with delta (0, 0)
Screenshot: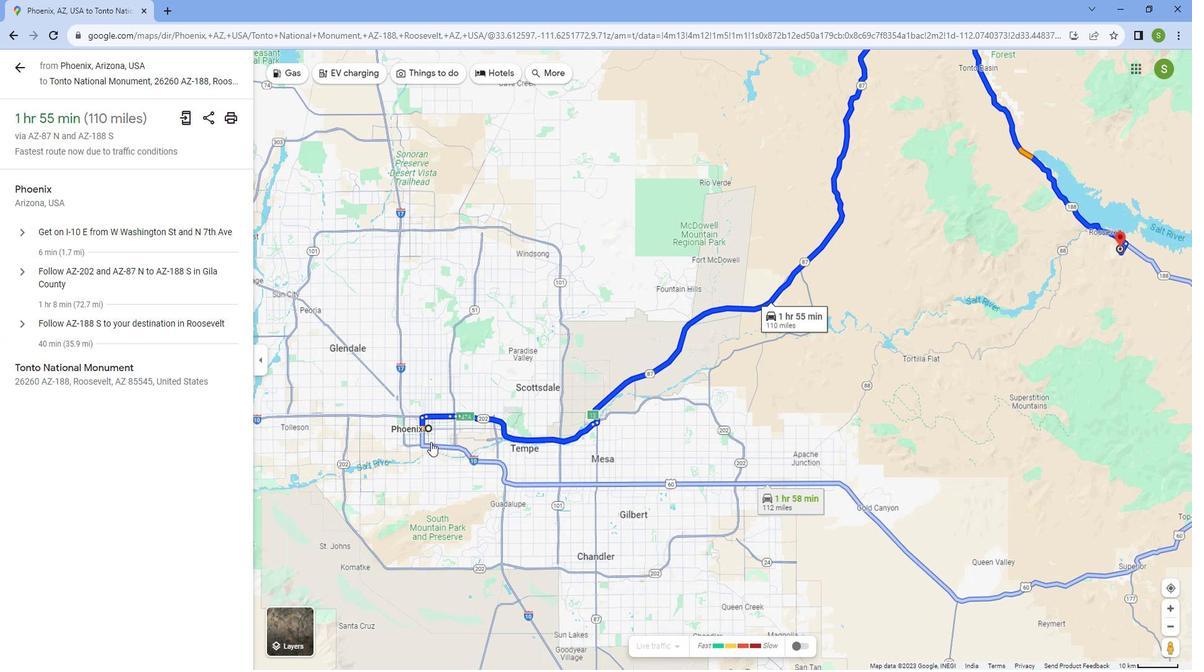 
Action: Mouse scrolled (439, 434) with delta (0, 0)
Screenshot: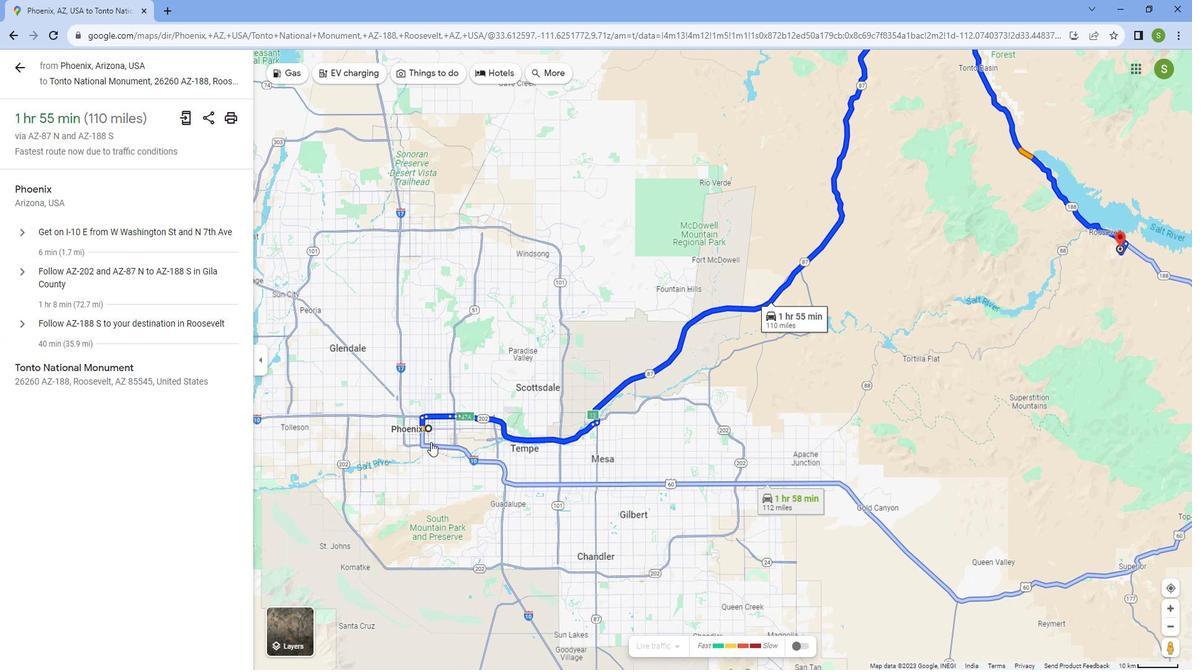 
Action: Mouse scrolled (439, 434) with delta (0, 0)
Screenshot: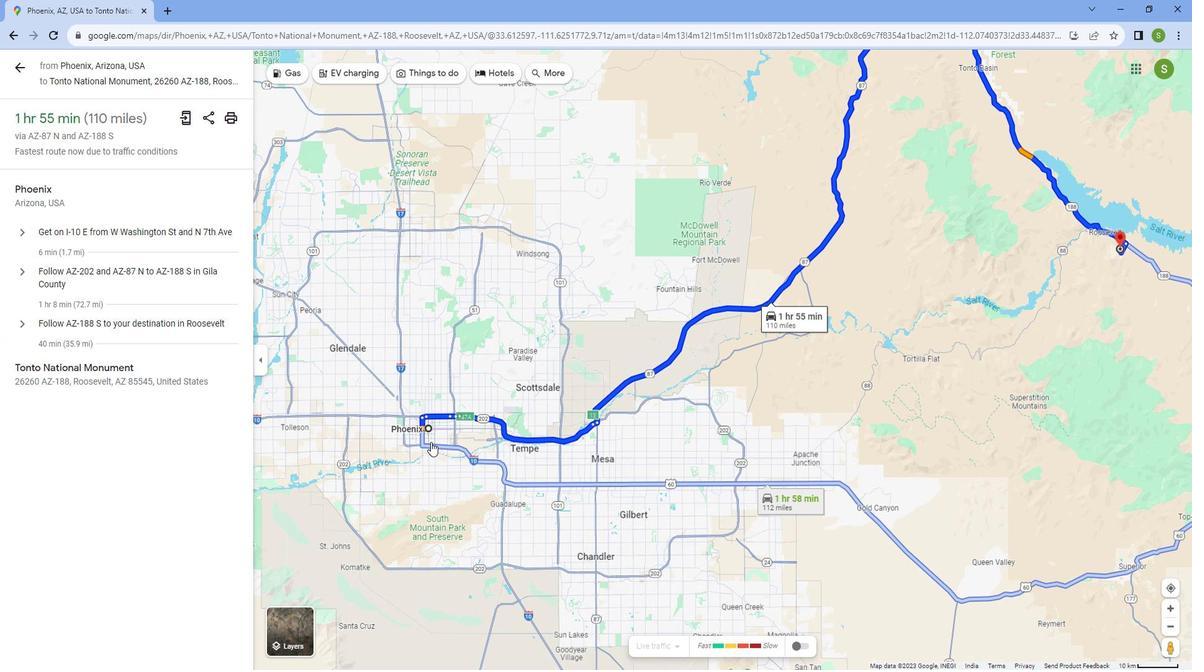 
Action: Mouse scrolled (439, 434) with delta (0, 0)
Screenshot: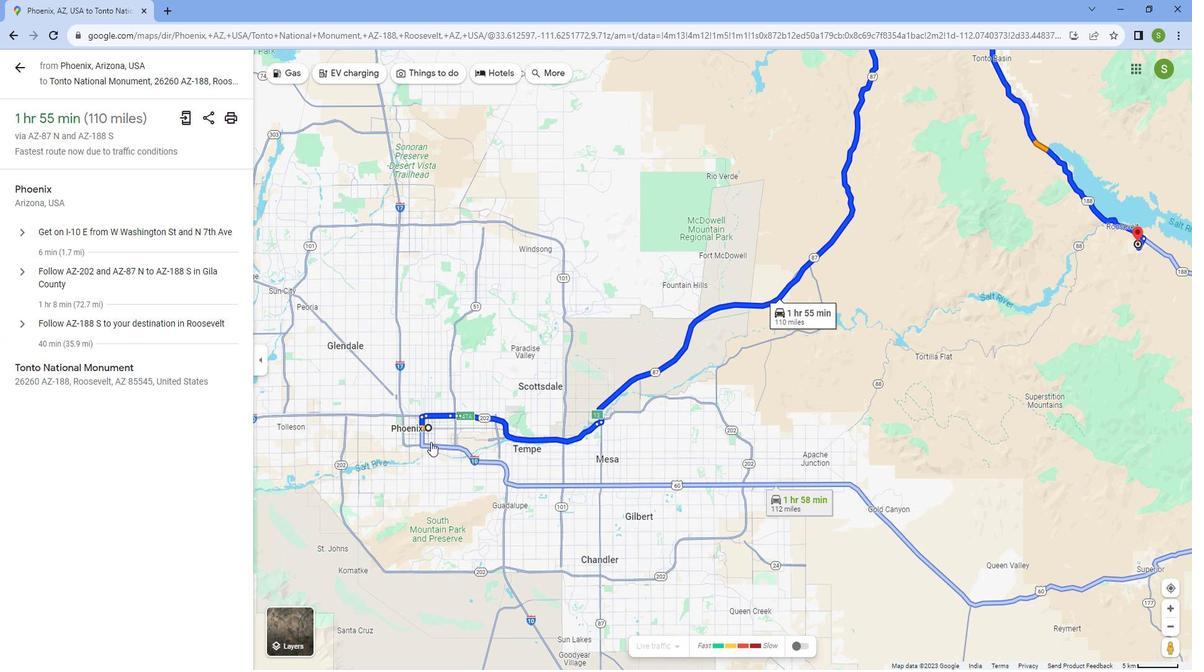 
Action: Mouse scrolled (439, 433) with delta (0, 0)
Screenshot: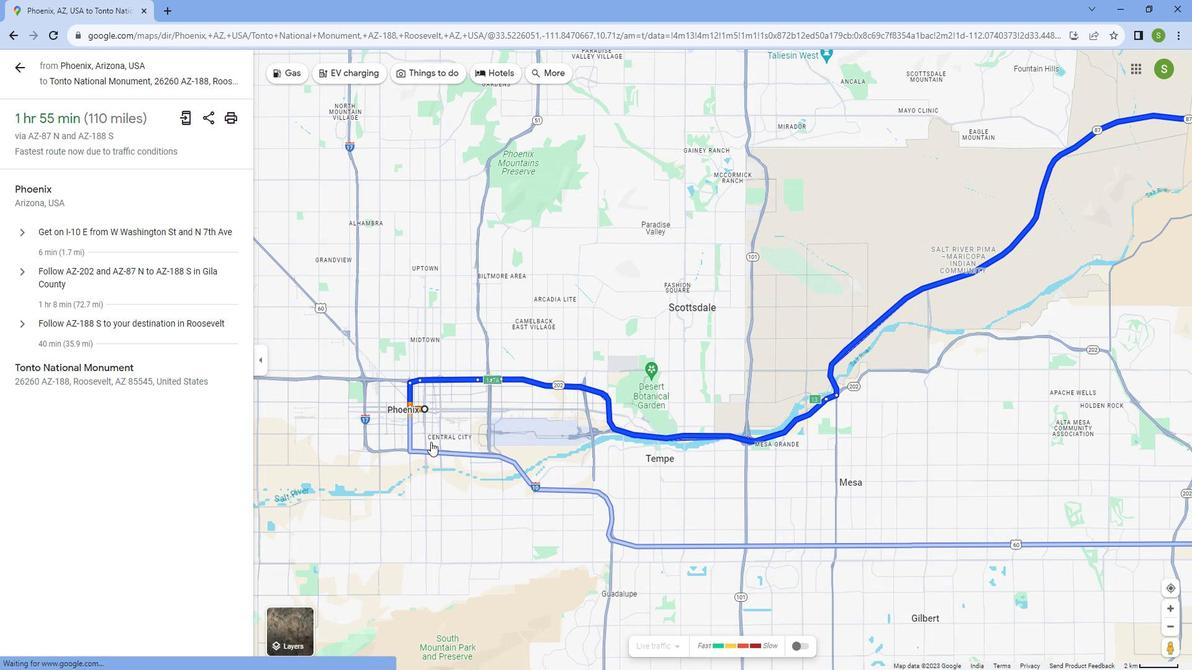 
Action: Mouse scrolled (439, 433) with delta (0, 0)
Screenshot: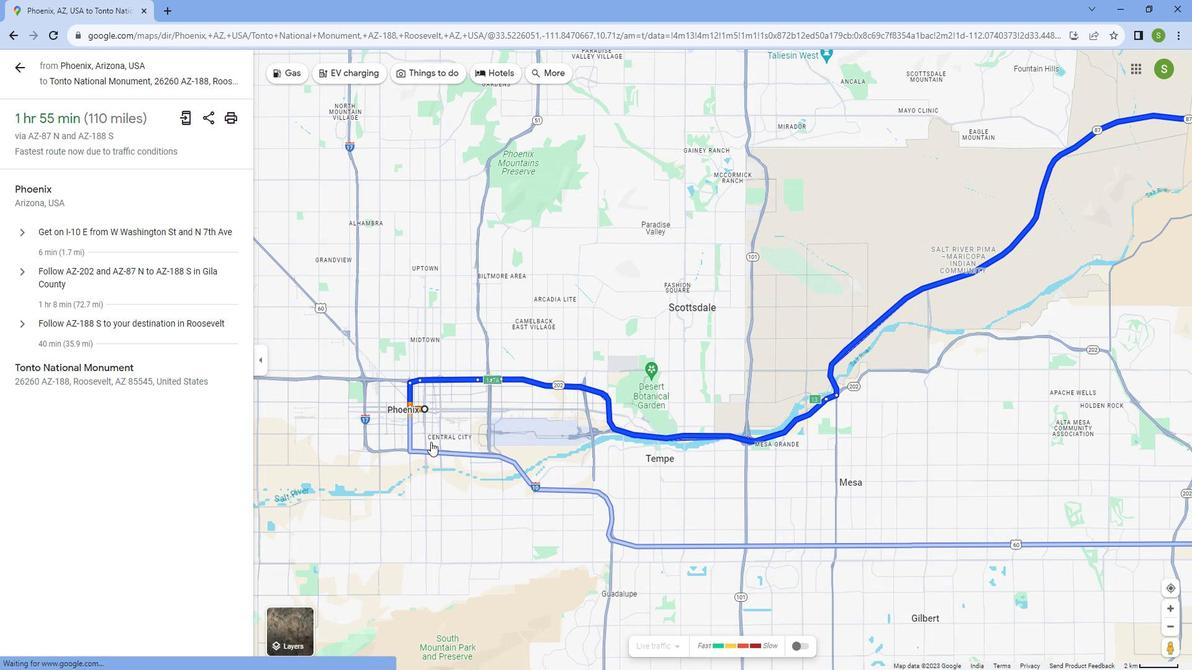 
Action: Mouse scrolled (439, 433) with delta (0, 0)
Screenshot: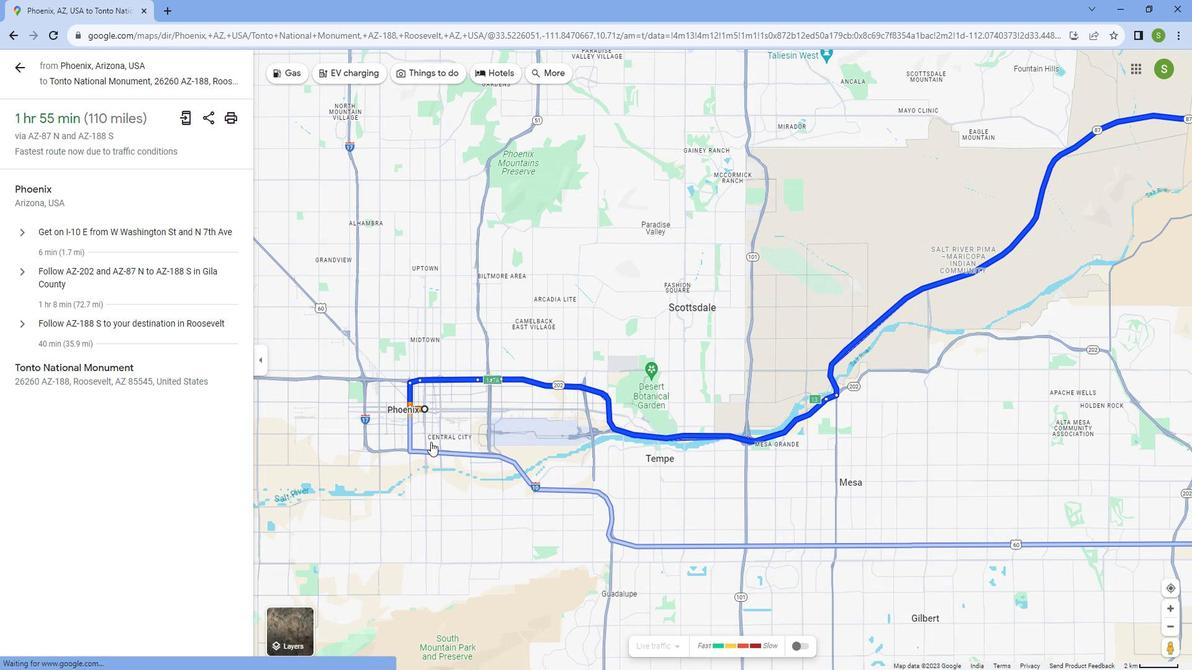 
Action: Mouse scrolled (439, 433) with delta (0, 0)
Screenshot: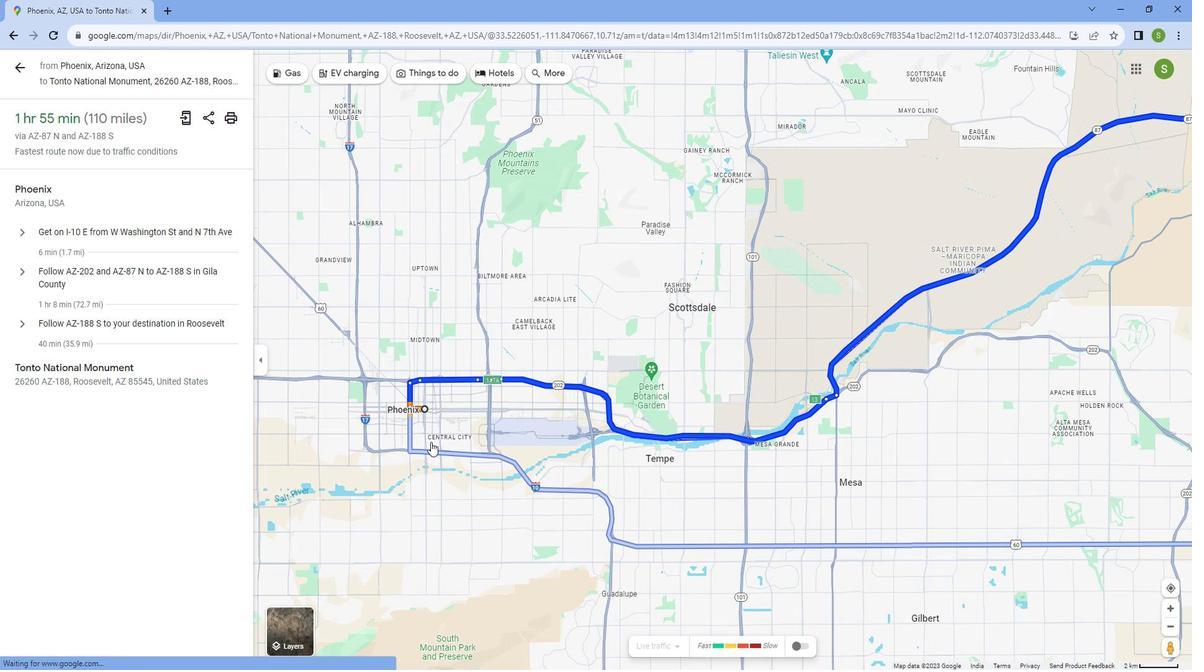 
Action: Mouse scrolled (439, 433) with delta (0, 0)
Screenshot: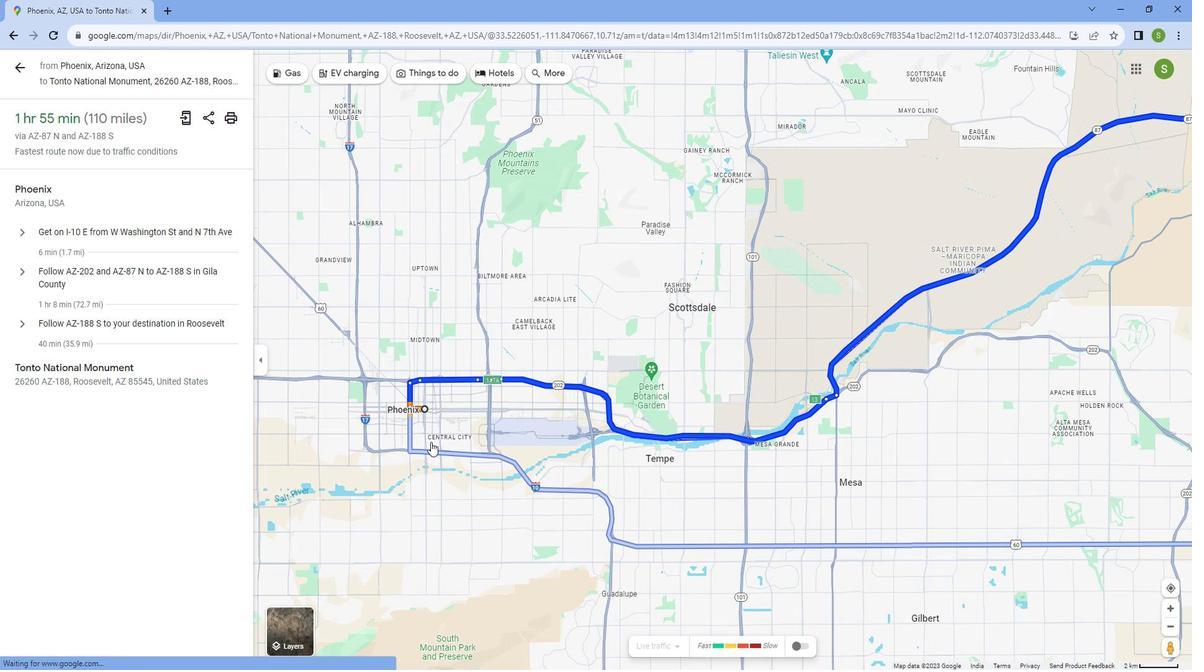 
Action: Mouse scrolled (439, 433) with delta (0, 0)
Screenshot: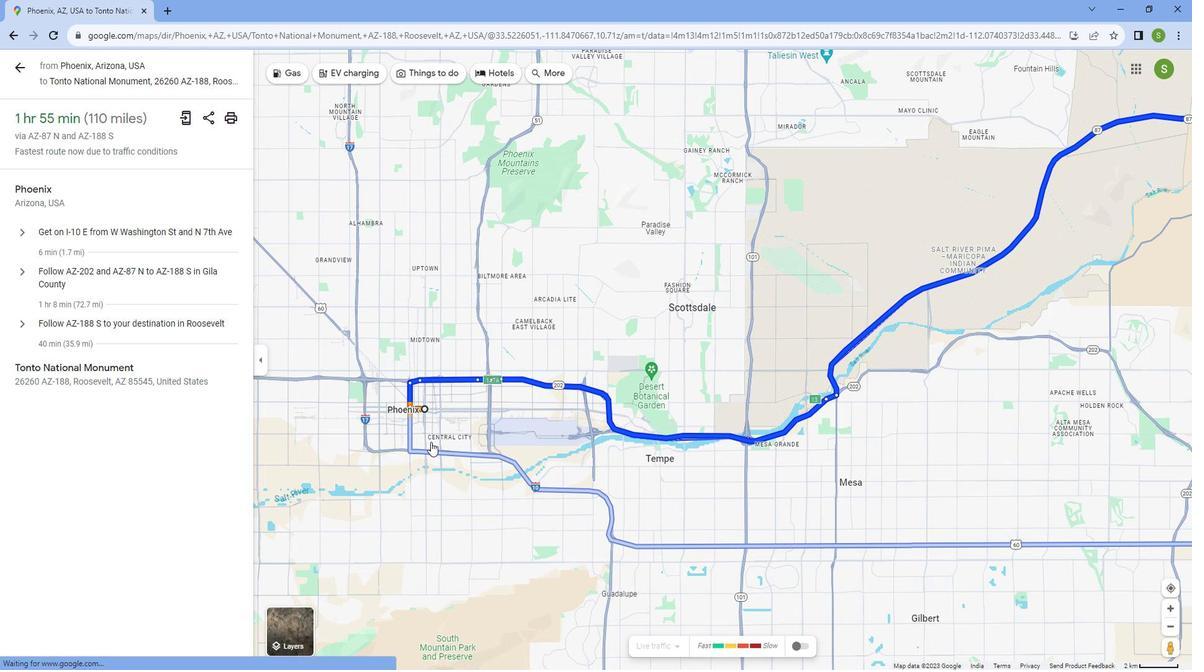 
Action: Mouse scrolled (439, 433) with delta (0, 0)
Screenshot: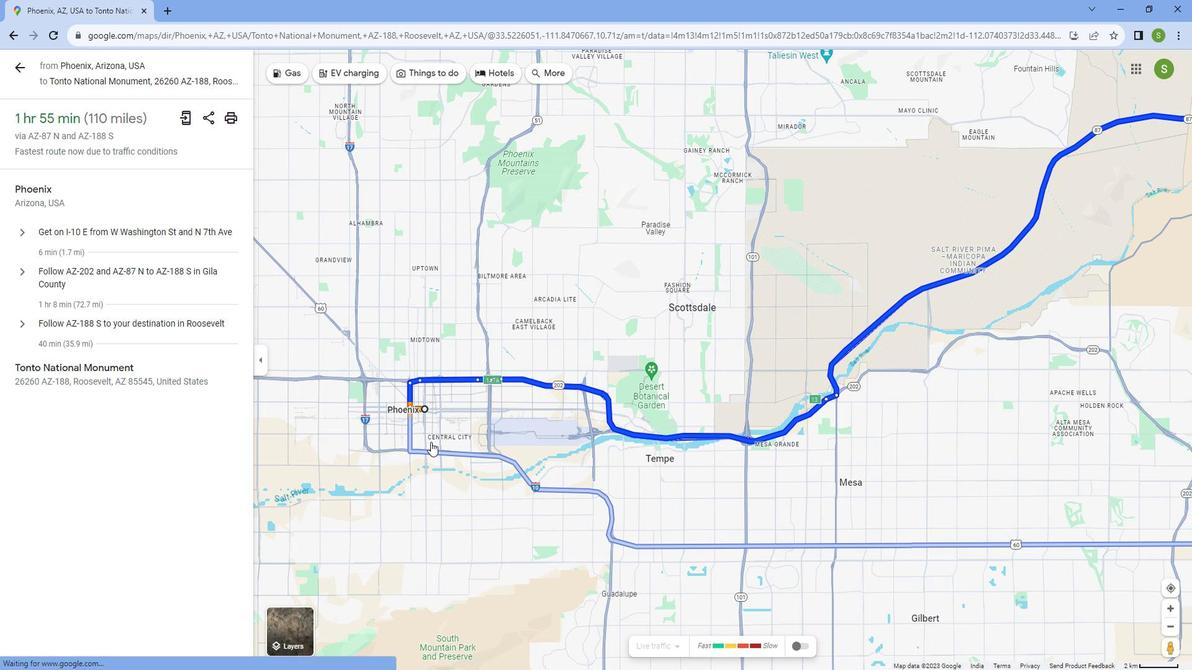 
Action: Mouse moved to (439, 429)
Screenshot: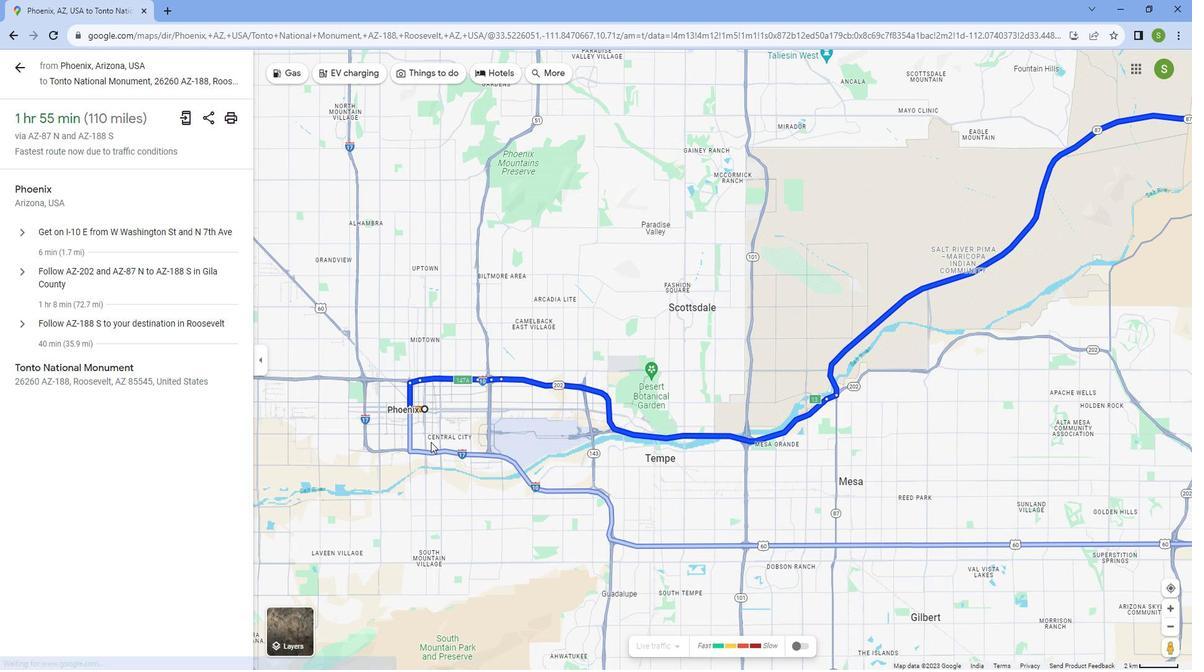 
Action: Mouse scrolled (439, 428) with delta (0, 0)
Screenshot: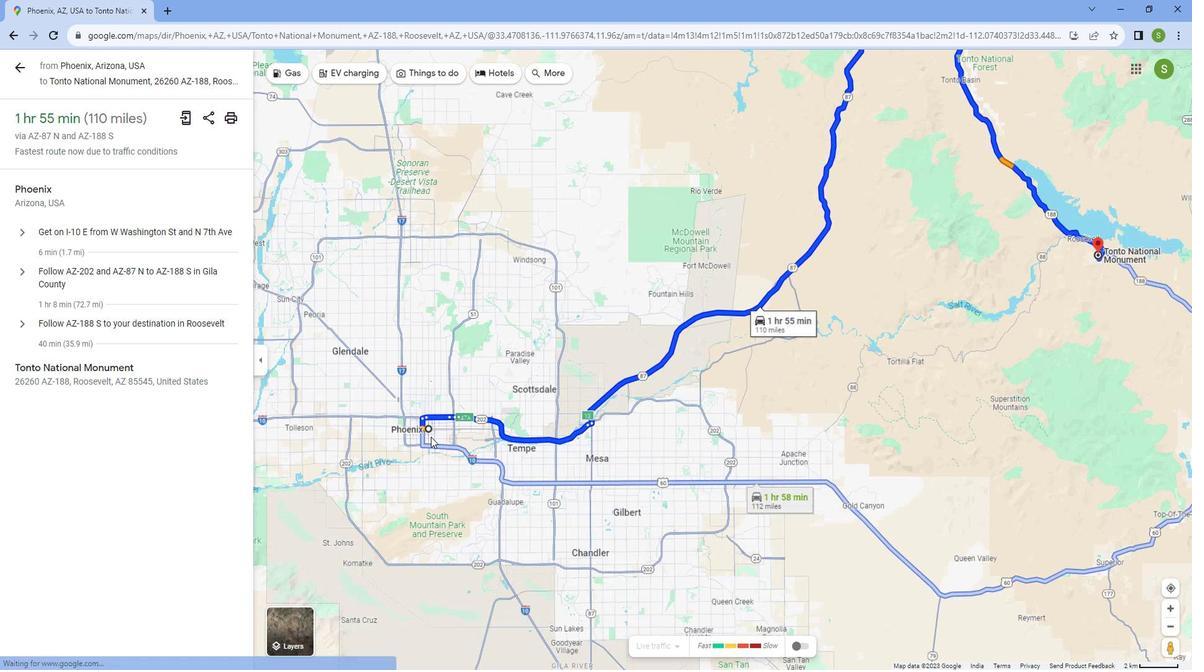 
Action: Mouse scrolled (439, 428) with delta (0, 0)
Screenshot: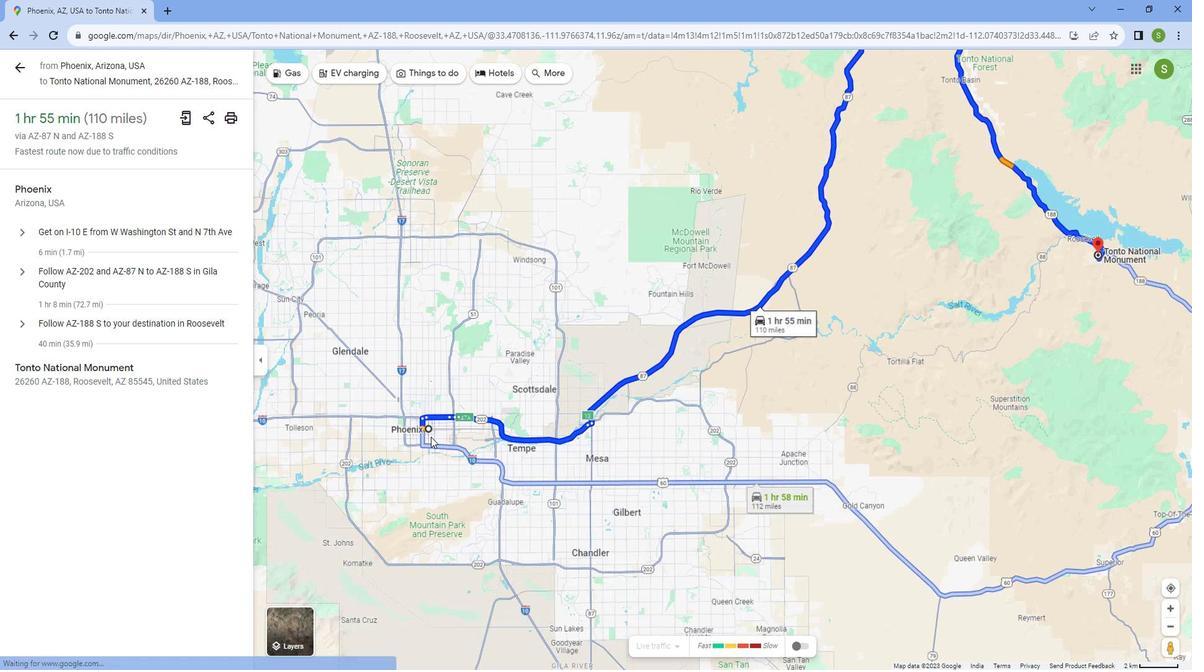 
Action: Mouse scrolled (439, 428) with delta (0, 0)
Screenshot: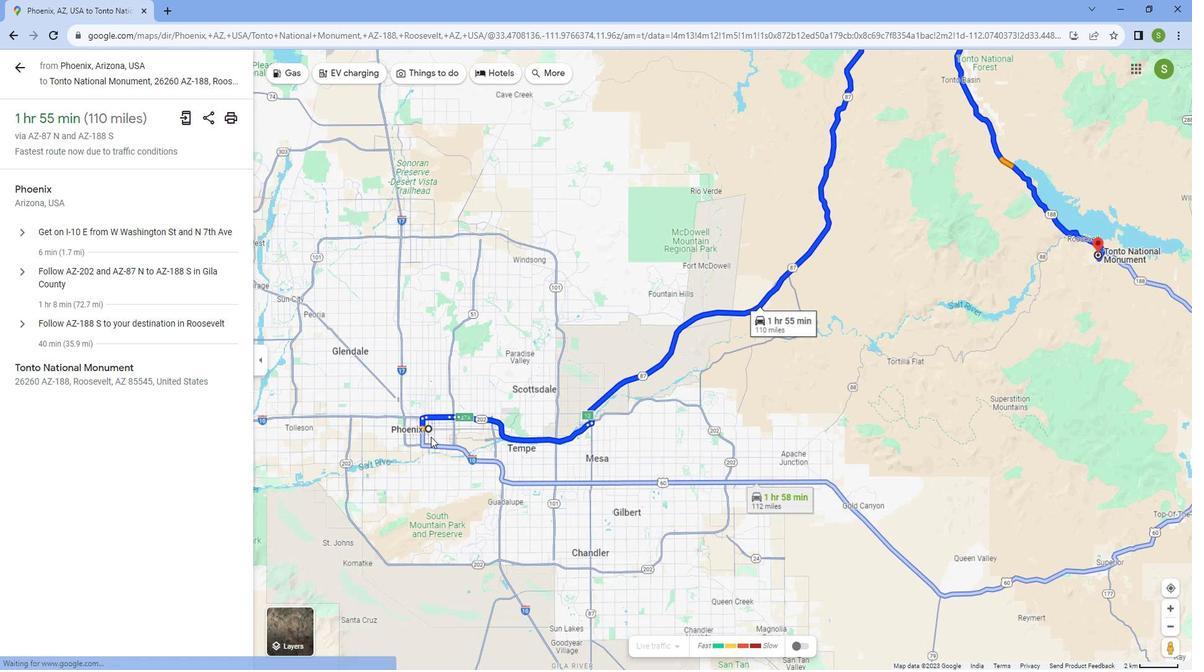 
Action: Mouse scrolled (439, 428) with delta (0, 0)
Screenshot: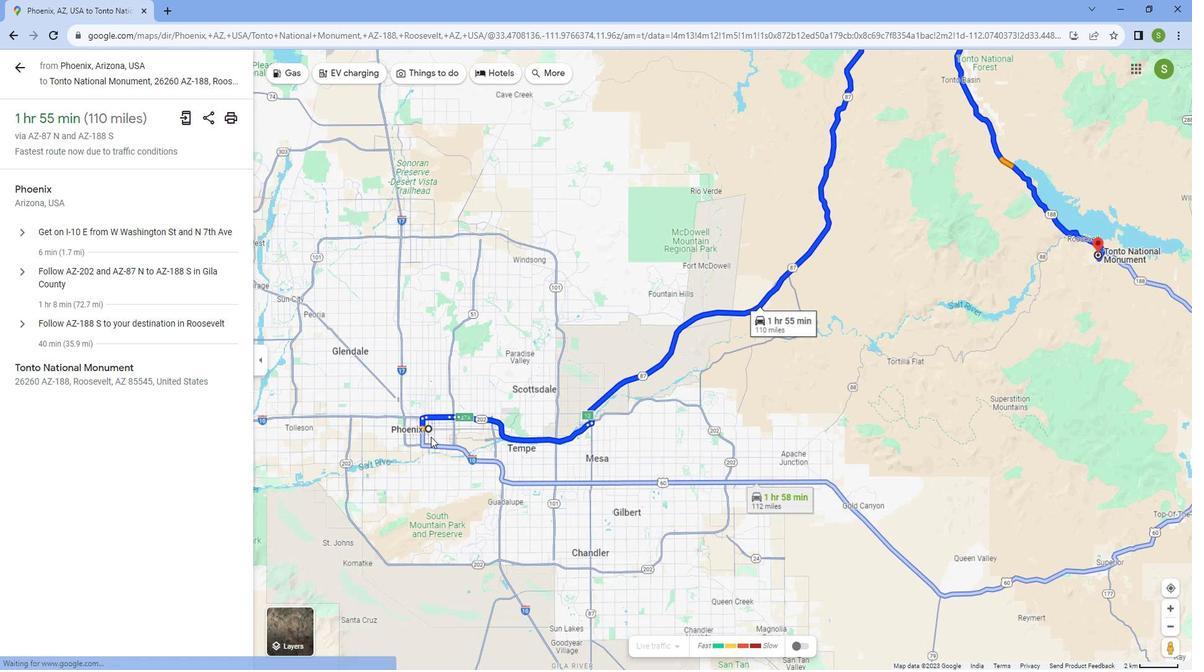 
Action: Mouse scrolled (439, 428) with delta (0, 0)
Screenshot: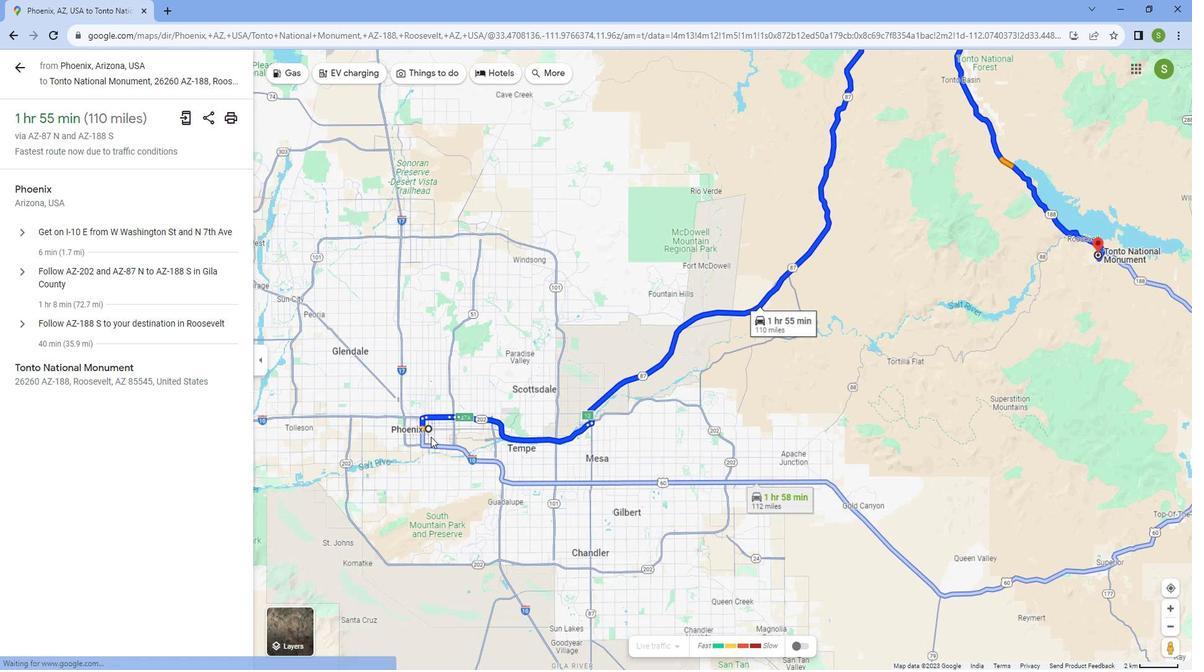 
Action: Mouse scrolled (439, 428) with delta (0, 0)
Screenshot: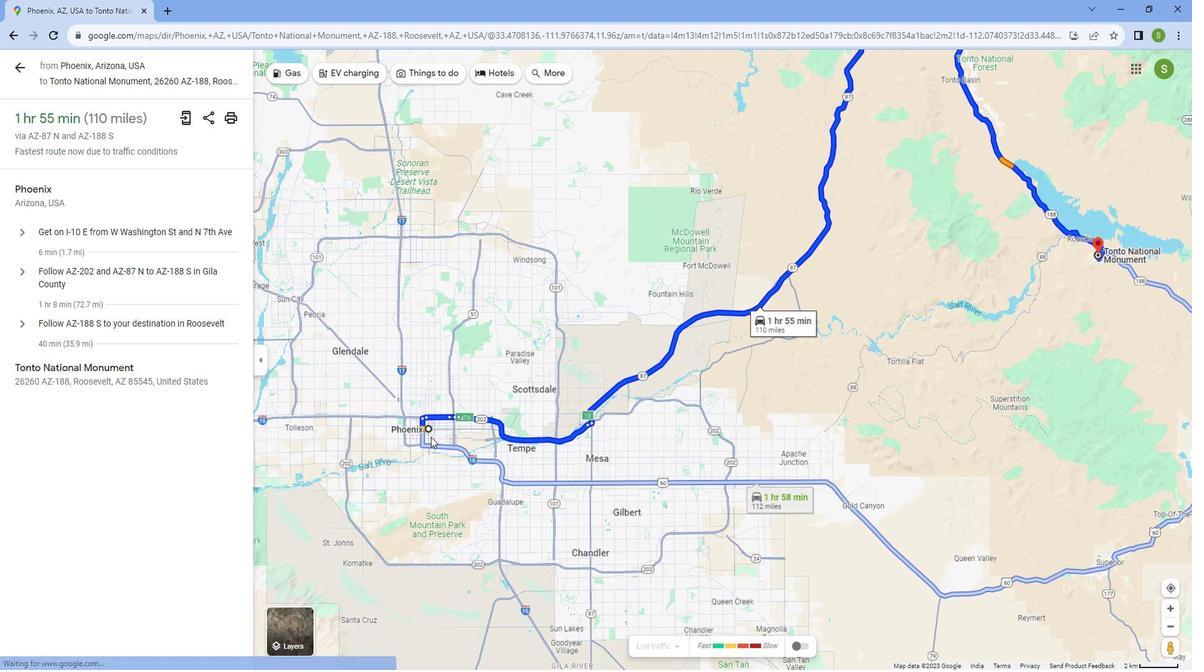 
Action: Mouse scrolled (439, 428) with delta (0, 0)
Screenshot: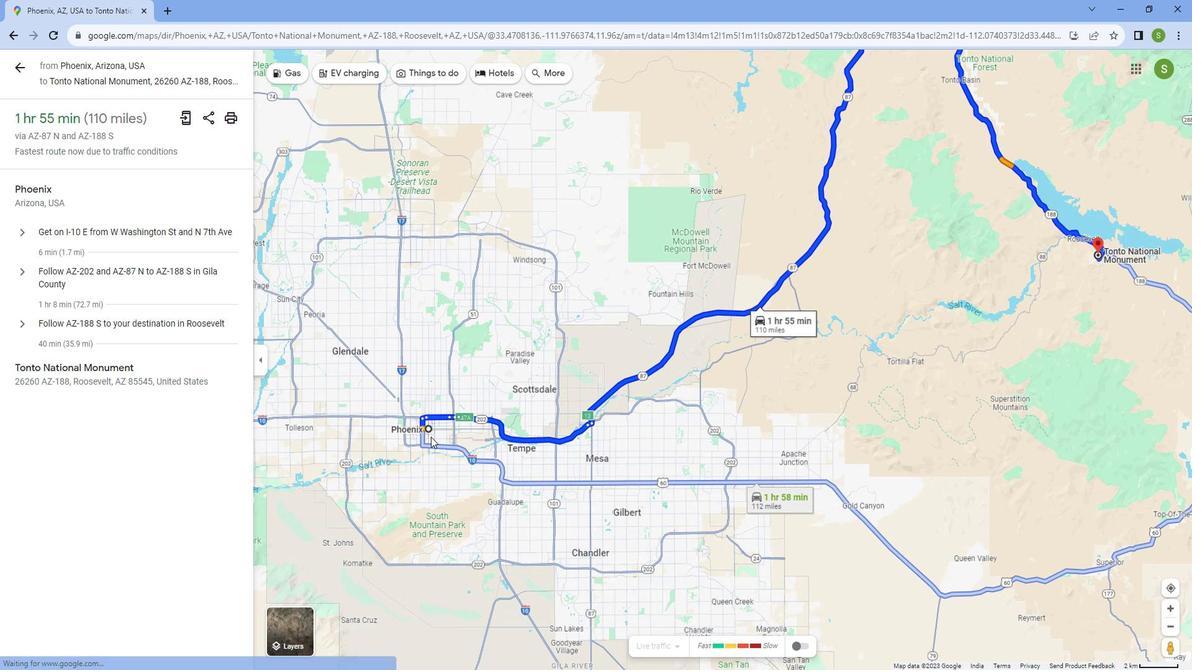 
Action: Mouse moved to (601, 362)
Screenshot: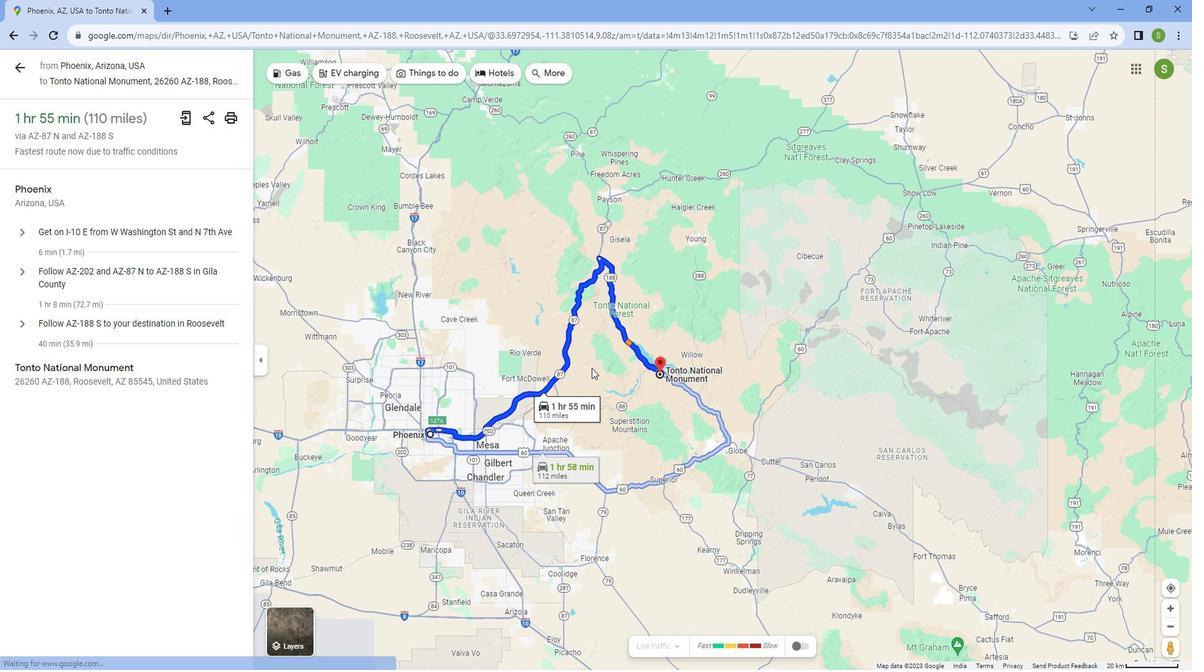 
Action: Mouse scrolled (601, 363) with delta (0, 0)
Screenshot: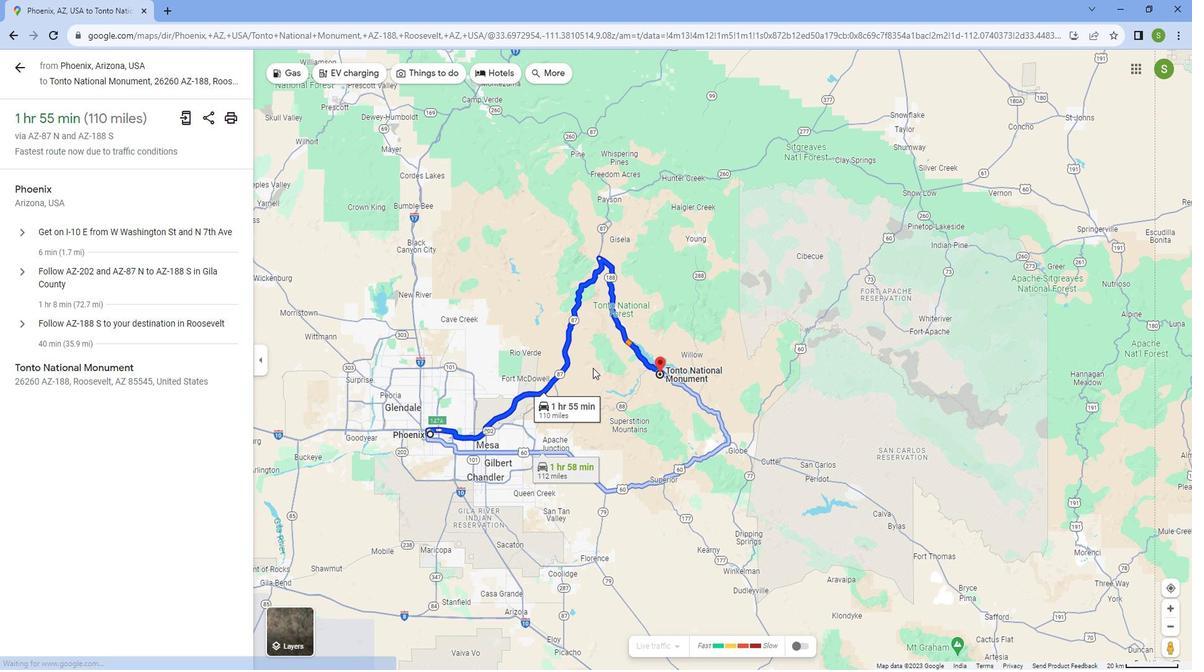 
Action: Mouse scrolled (601, 363) with delta (0, 0)
Screenshot: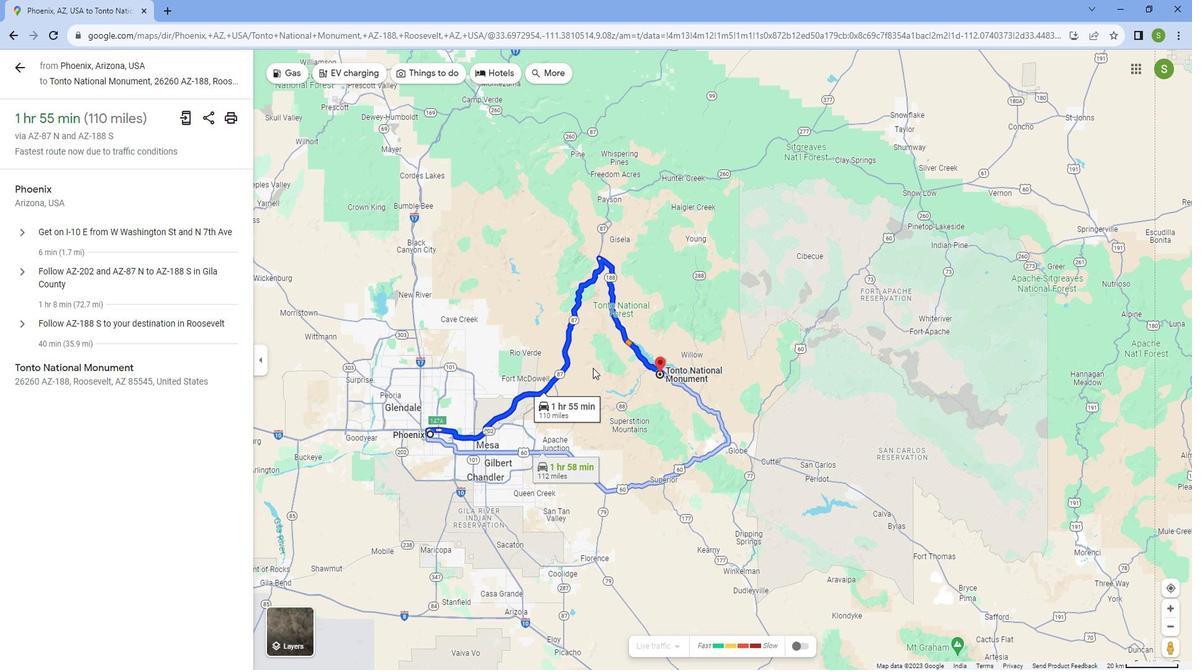 
Action: Mouse scrolled (601, 363) with delta (0, 0)
Screenshot: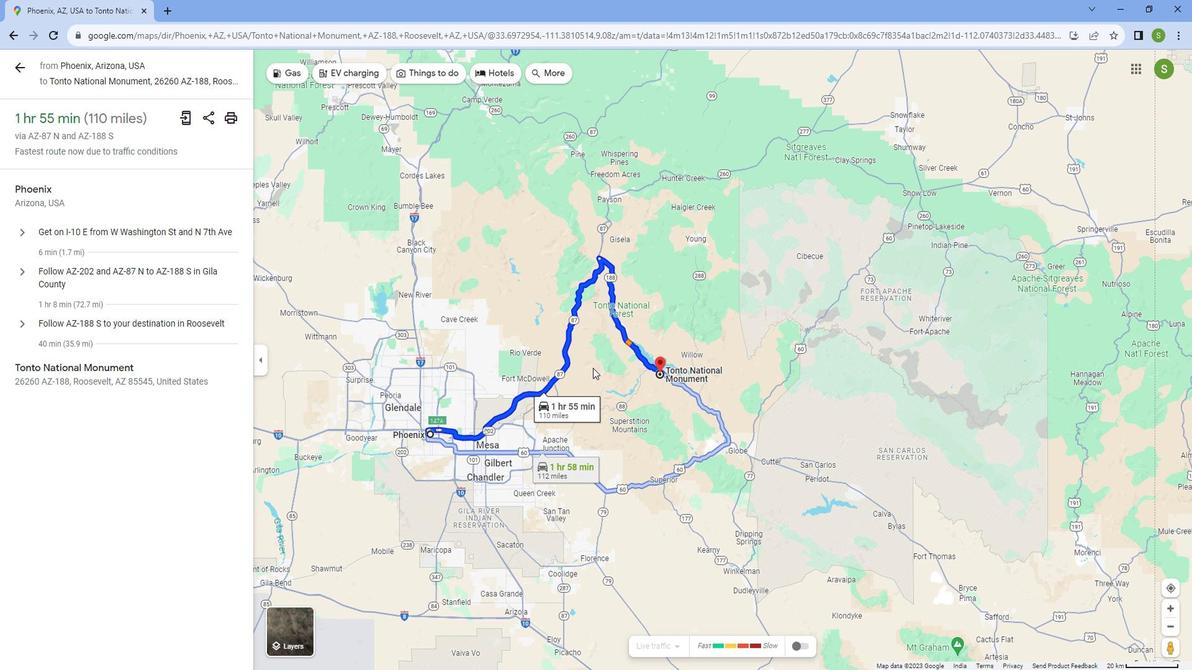 
Action: Mouse scrolled (601, 363) with delta (0, 0)
Screenshot: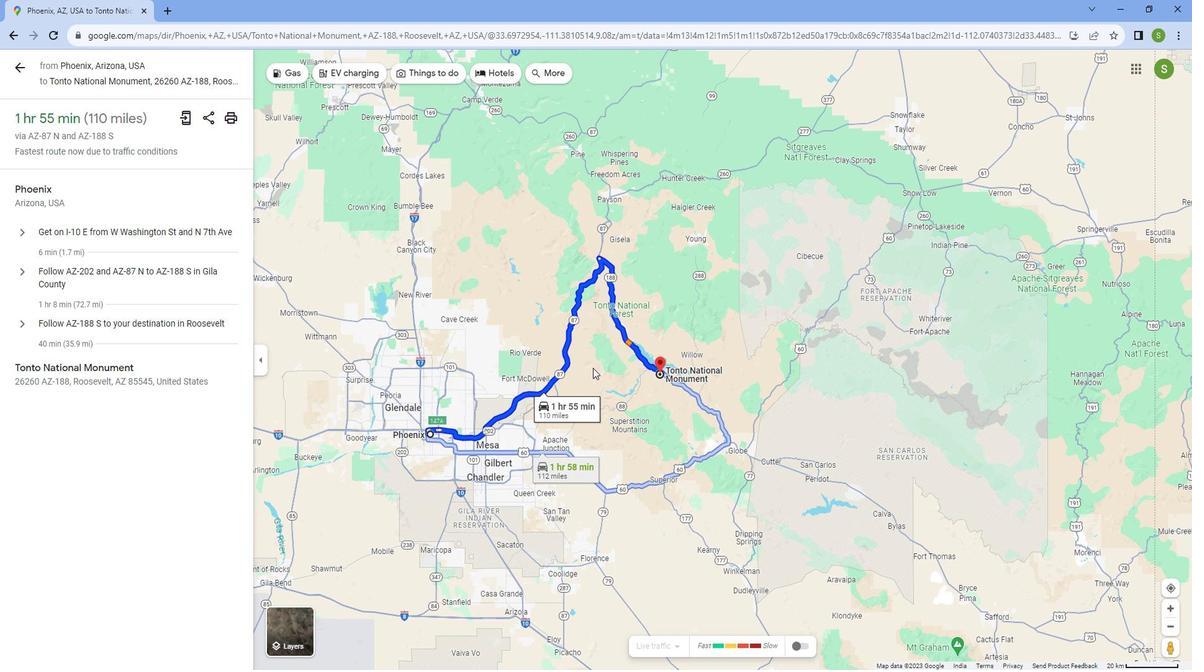 
Action: Mouse scrolled (601, 363) with delta (0, 0)
Screenshot: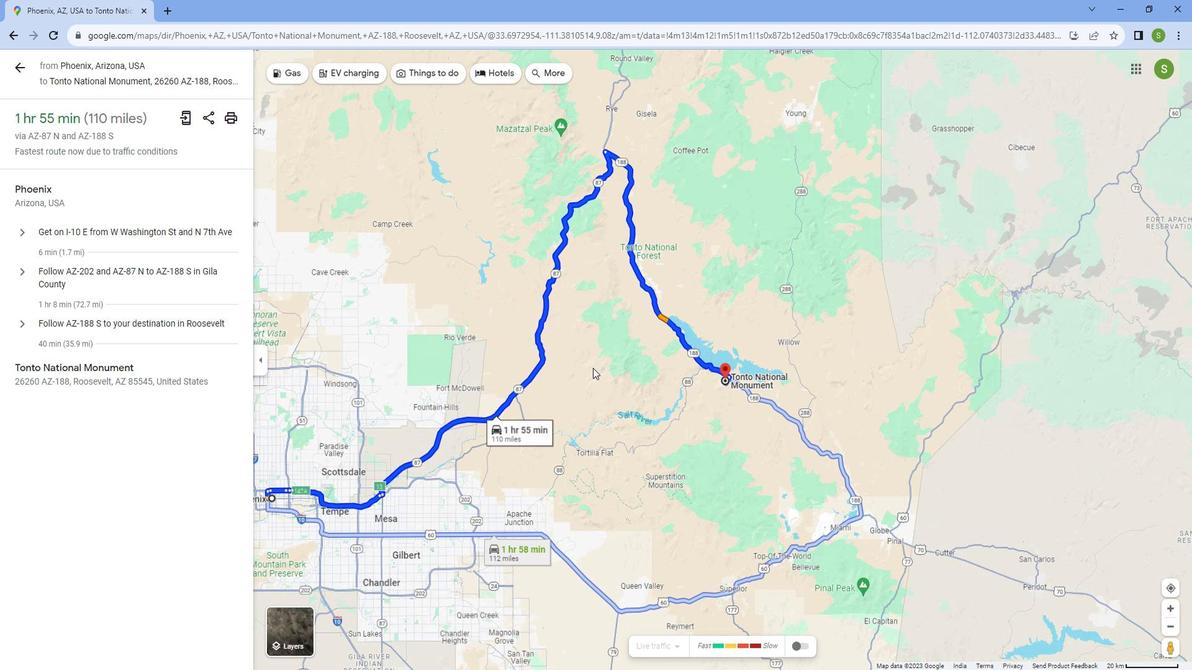 
Action: Mouse scrolled (601, 363) with delta (0, 0)
Screenshot: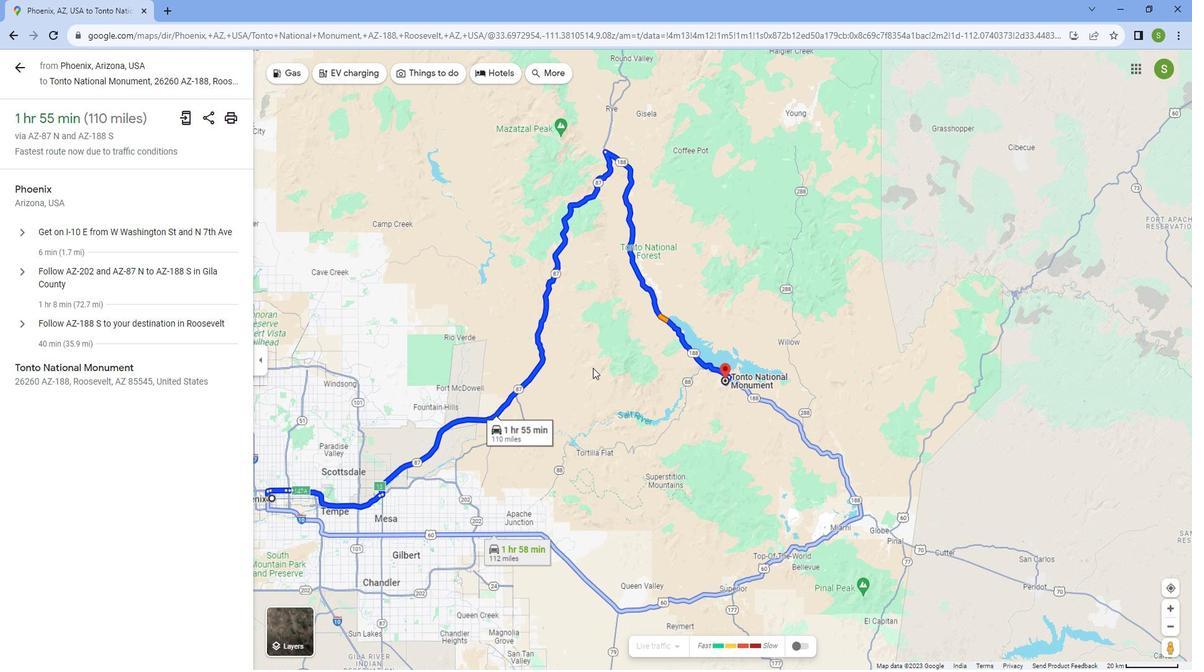 
Action: Mouse scrolled (601, 363) with delta (0, 0)
Screenshot: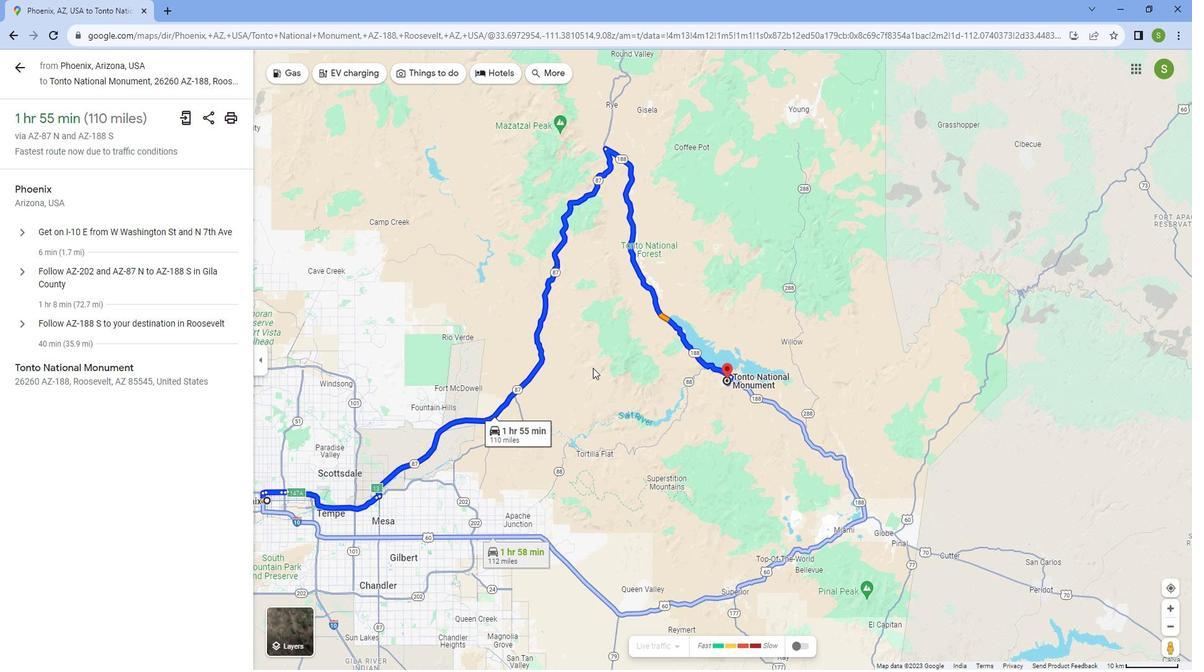 
